 Task: Search one way flight ticket for 3 adults, 3 children in premium economy from Charlottesville: Charlottesville-albemarle Airport to Rock Springs: Southwest Wyoming Regional Airport (rock Springs Sweetwater County Airport) on 8-5-2023. Choice of flights is Singapure airlines. Price is upto 79000. Outbound departure time preference is 8:45.
Action: Mouse moved to (304, 270)
Screenshot: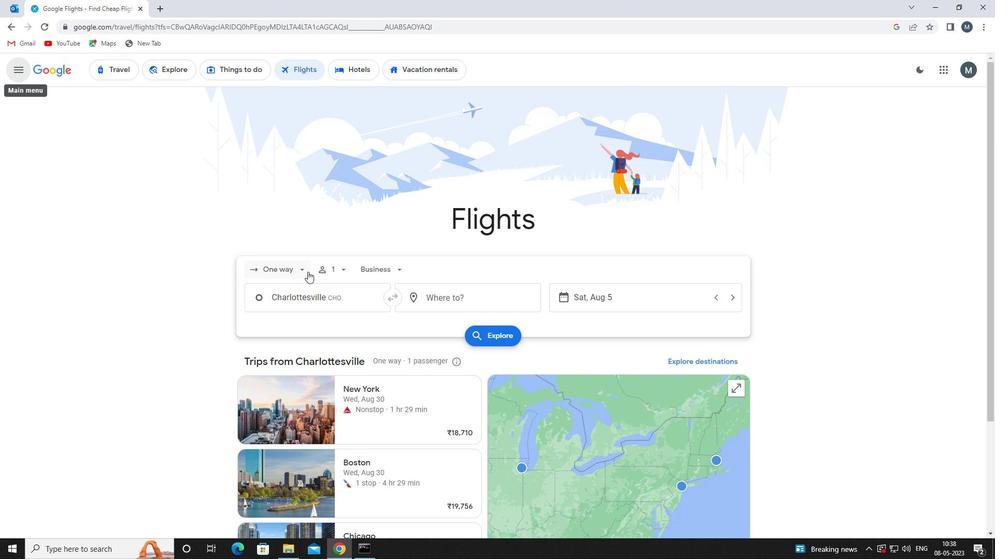 
Action: Mouse pressed left at (304, 270)
Screenshot: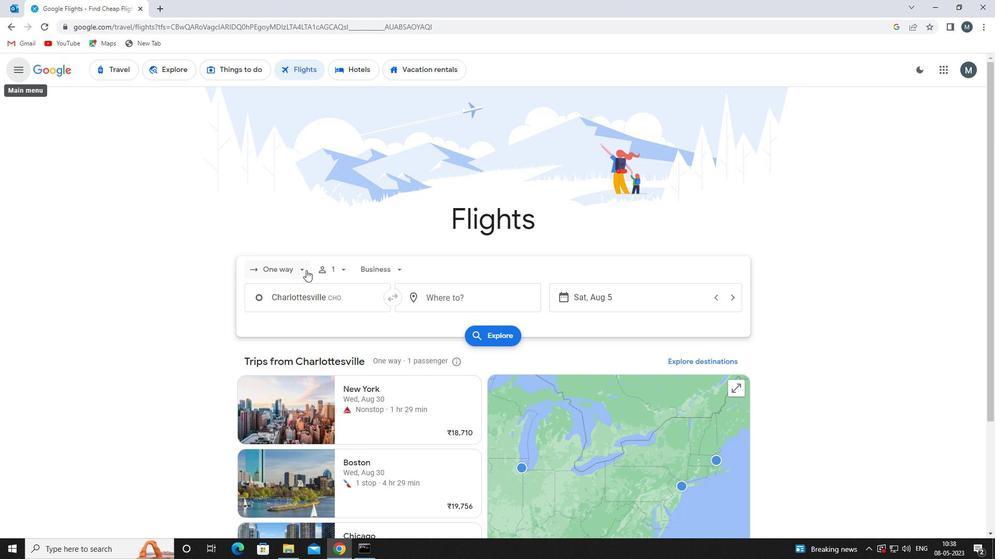 
Action: Mouse moved to (304, 311)
Screenshot: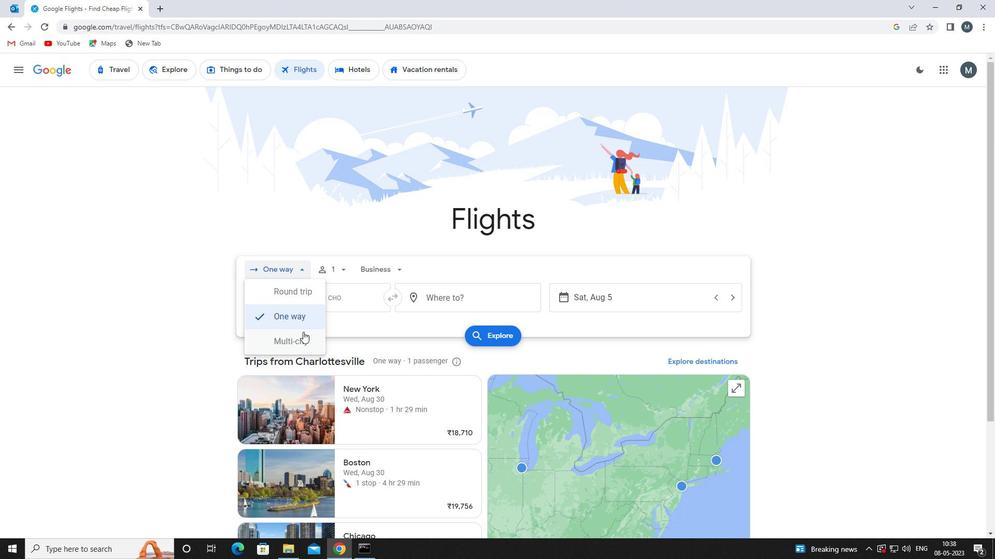 
Action: Mouse pressed left at (304, 311)
Screenshot: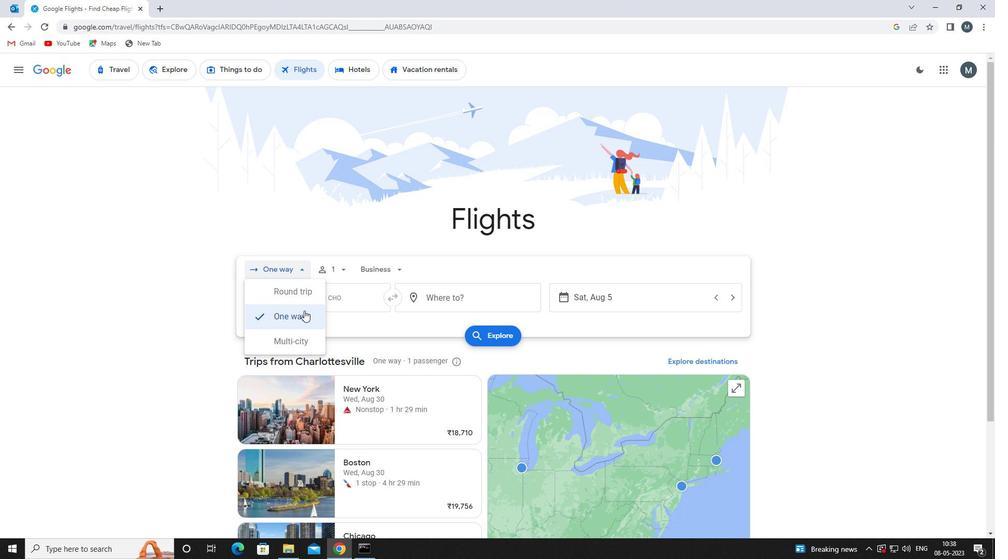 
Action: Mouse moved to (340, 264)
Screenshot: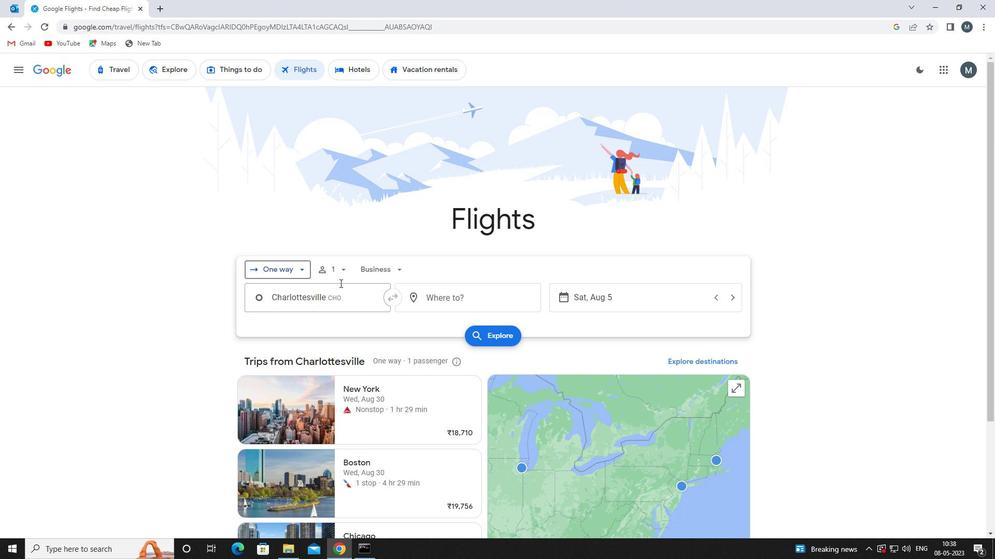 
Action: Mouse pressed left at (340, 264)
Screenshot: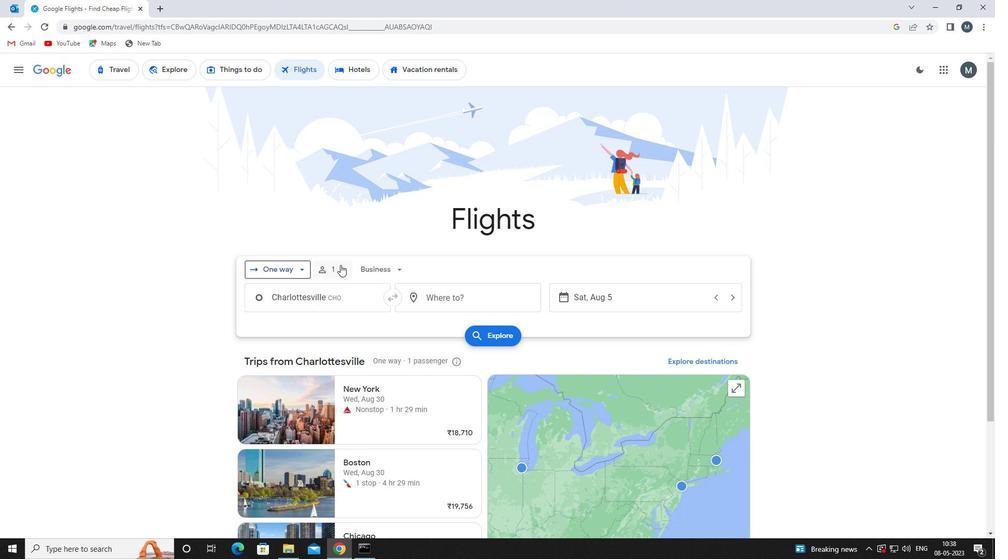 
Action: Mouse moved to (427, 302)
Screenshot: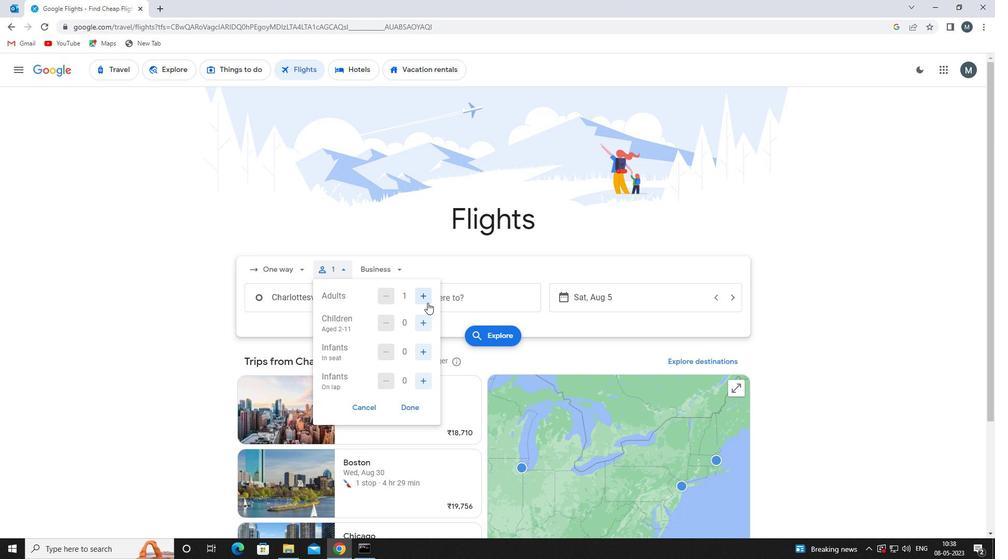 
Action: Mouse pressed left at (427, 302)
Screenshot: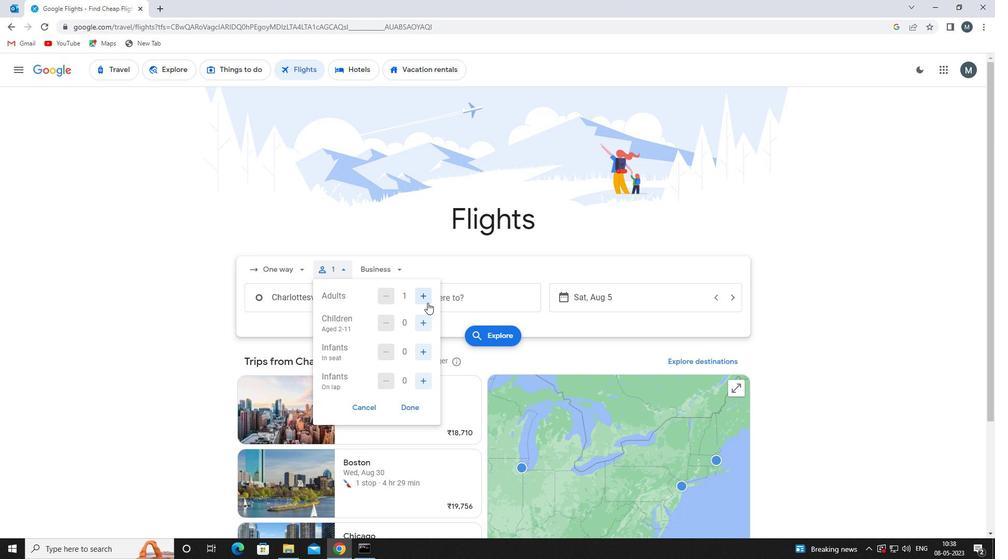
Action: Mouse pressed left at (427, 302)
Screenshot: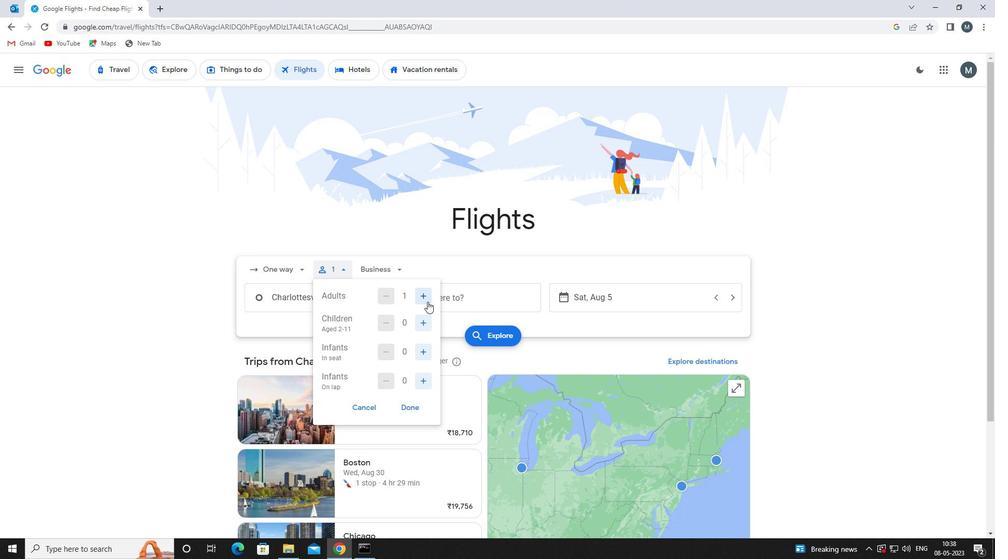 
Action: Mouse moved to (430, 324)
Screenshot: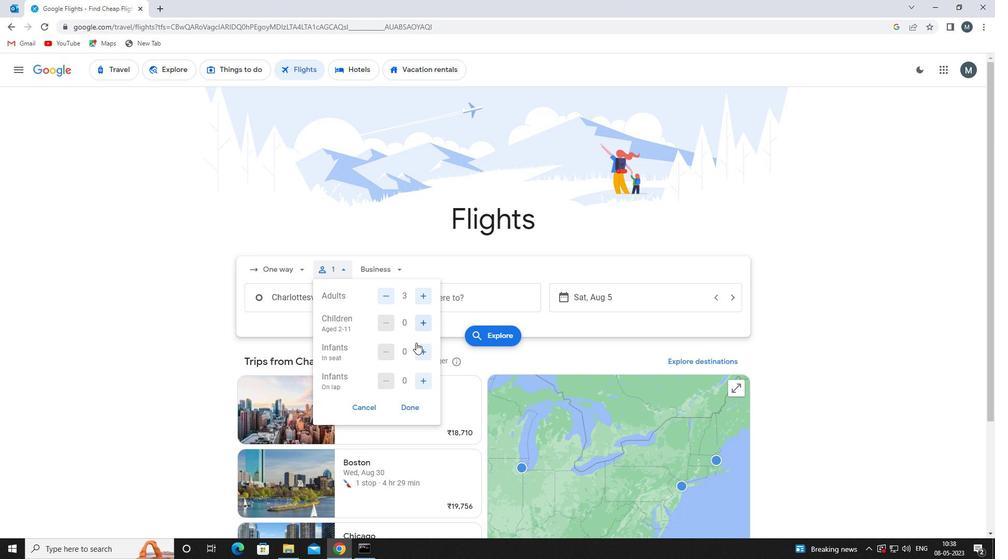 
Action: Mouse pressed left at (430, 324)
Screenshot: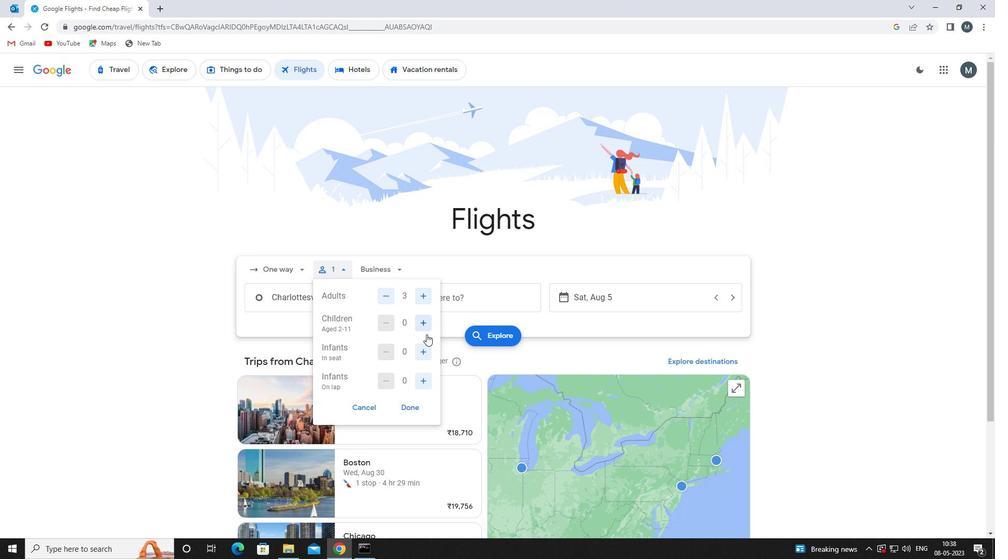 
Action: Mouse moved to (430, 324)
Screenshot: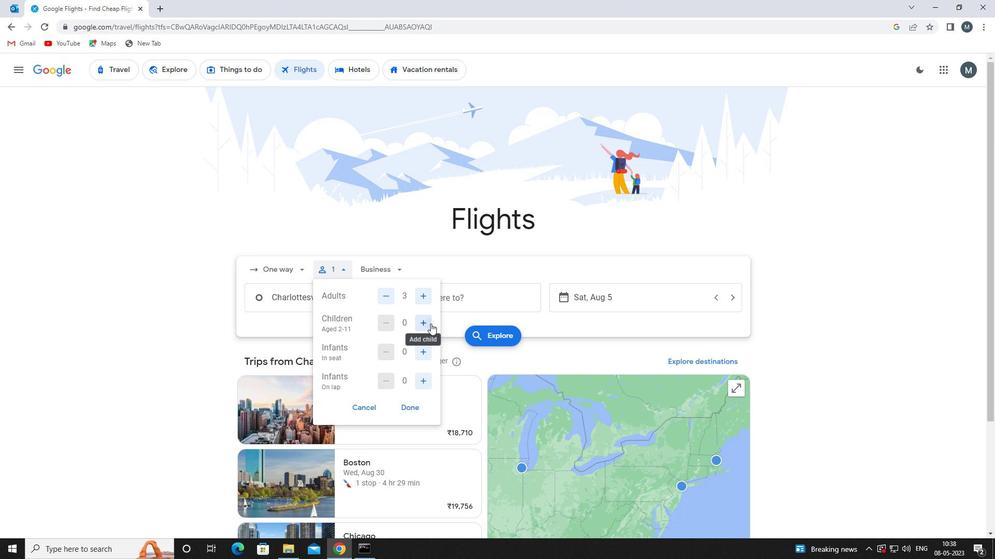 
Action: Mouse pressed left at (430, 324)
Screenshot: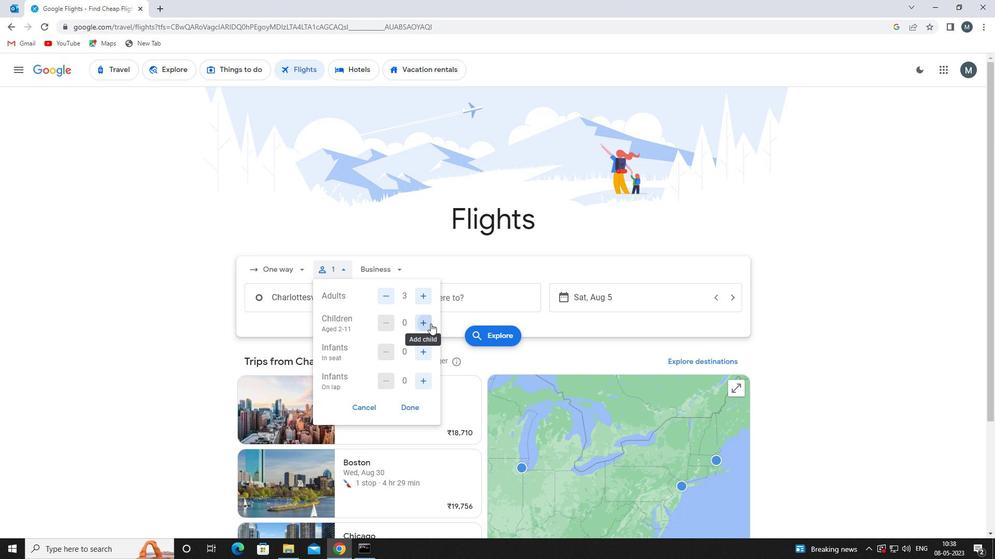 
Action: Mouse moved to (430, 323)
Screenshot: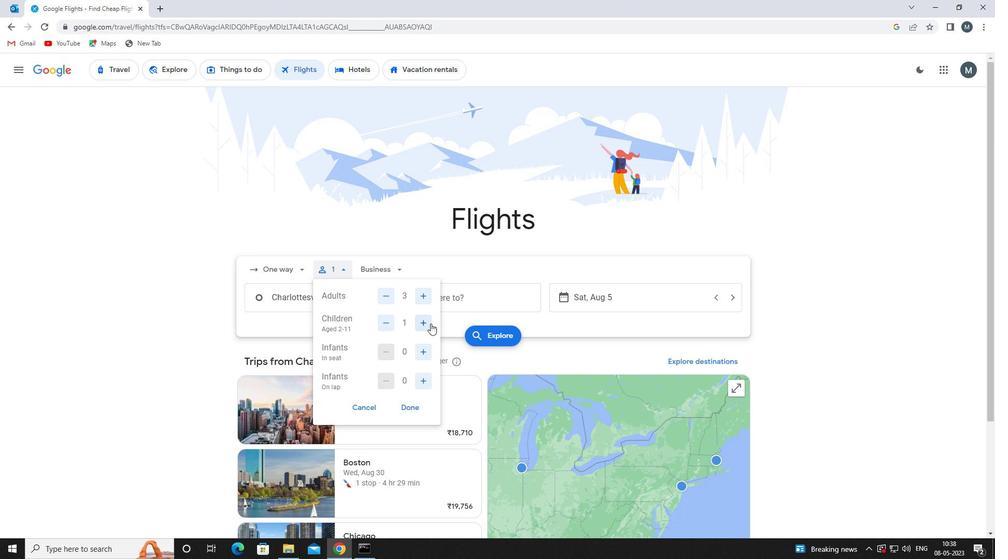 
Action: Mouse pressed left at (430, 323)
Screenshot: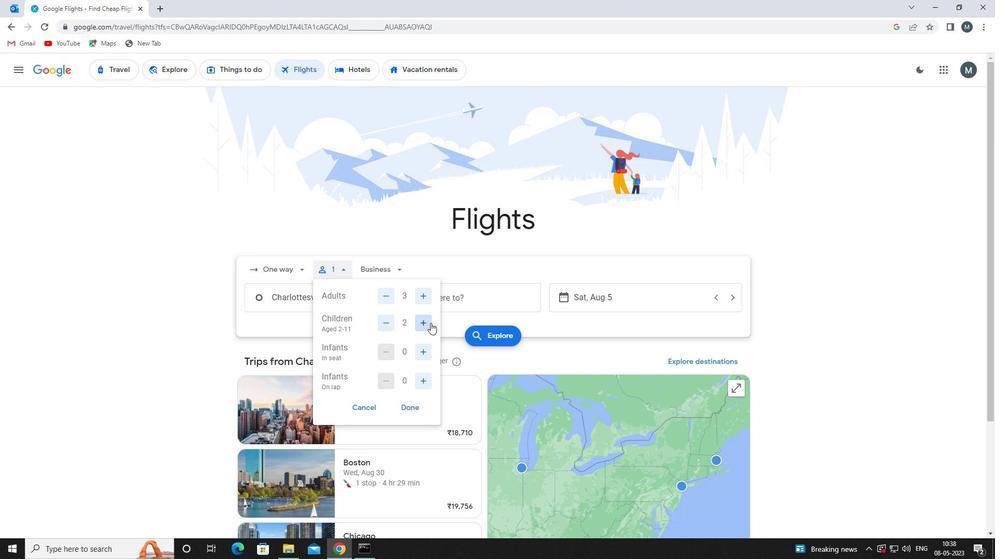 
Action: Mouse moved to (414, 408)
Screenshot: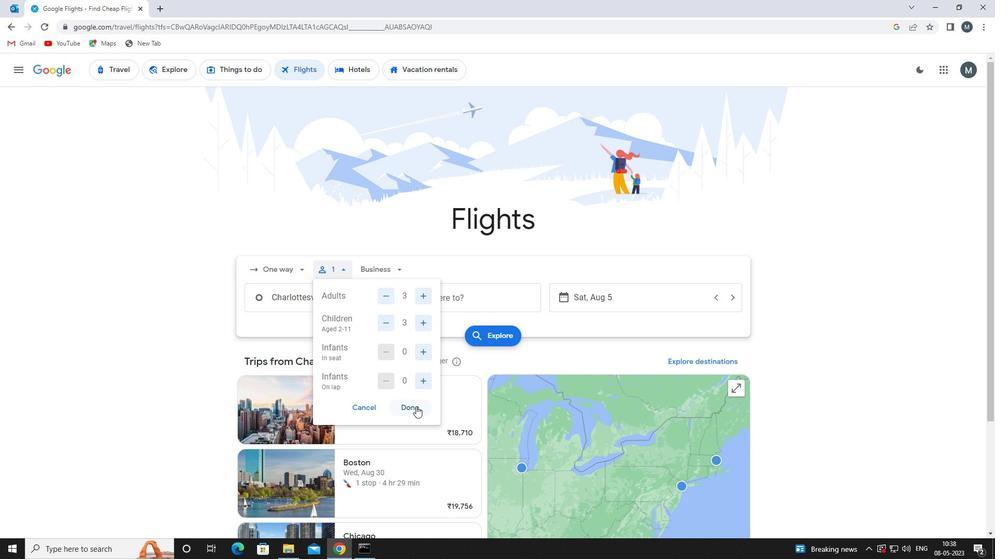 
Action: Mouse pressed left at (414, 408)
Screenshot: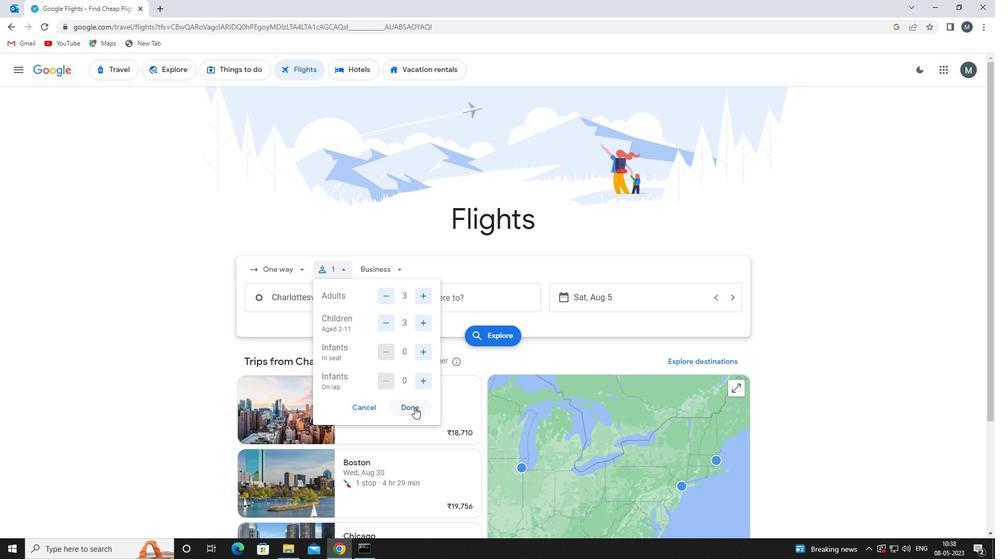 
Action: Mouse moved to (387, 270)
Screenshot: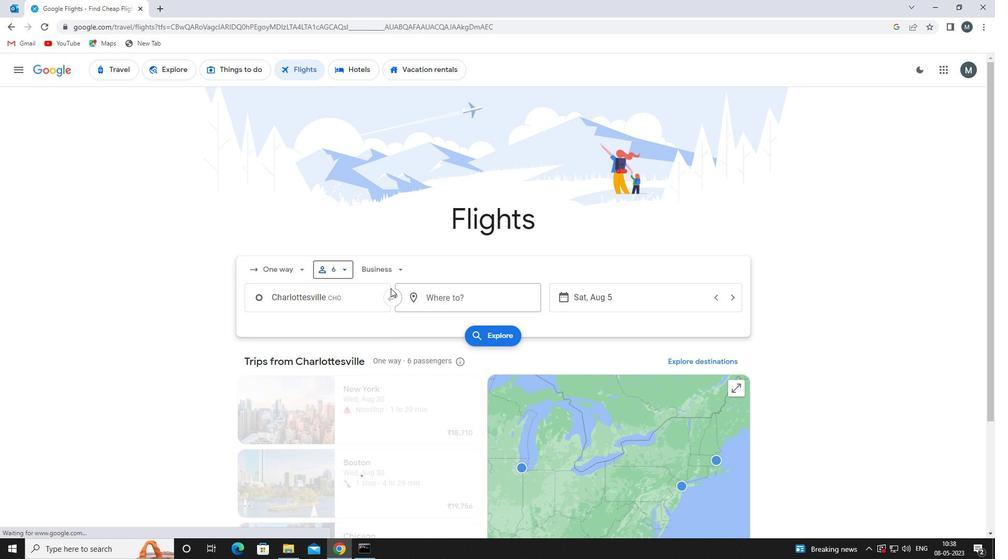 
Action: Mouse pressed left at (387, 270)
Screenshot: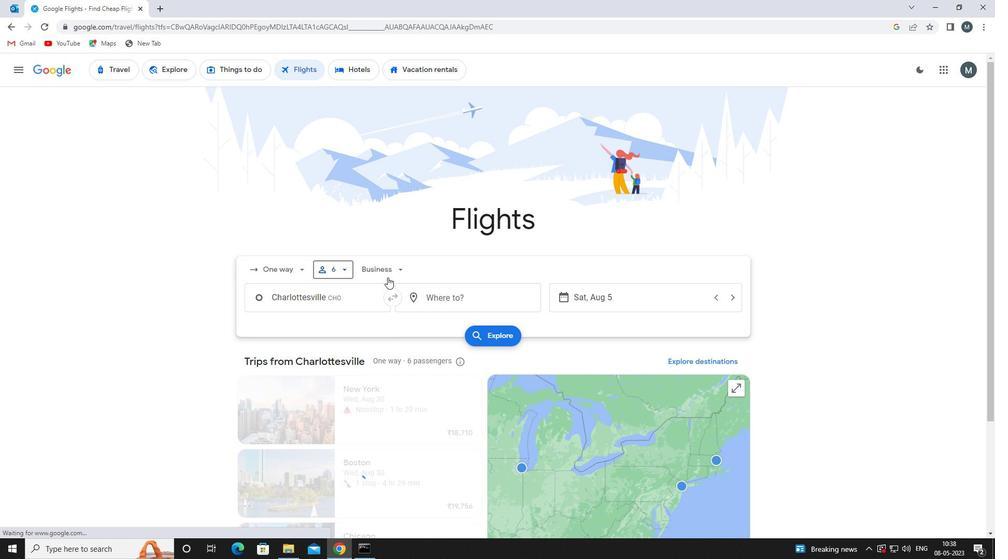 
Action: Mouse moved to (404, 318)
Screenshot: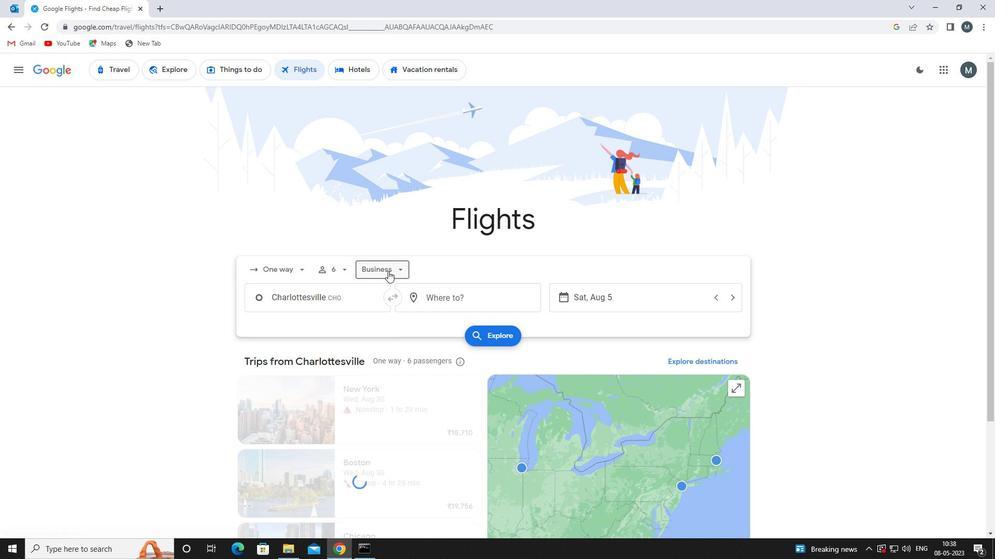 
Action: Mouse pressed left at (404, 318)
Screenshot: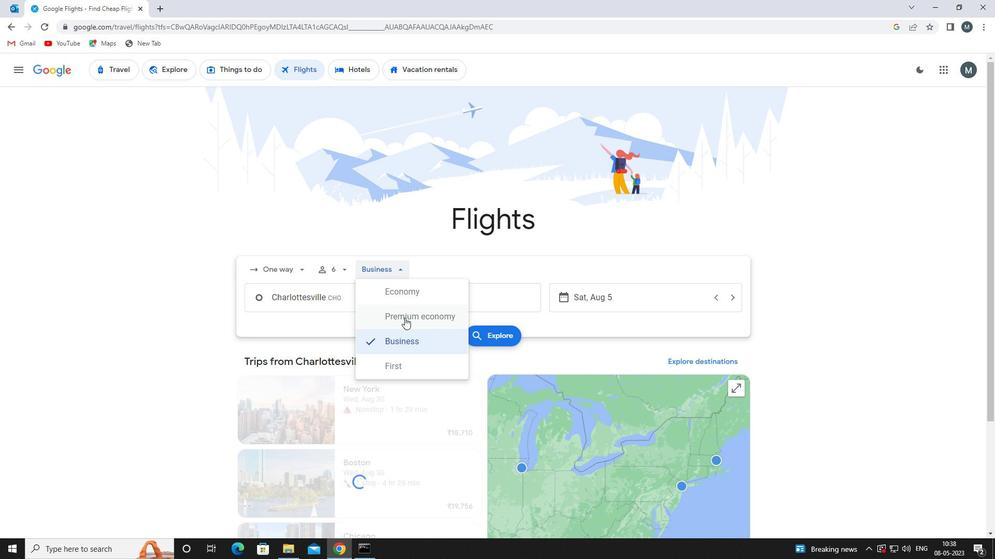 
Action: Mouse moved to (330, 297)
Screenshot: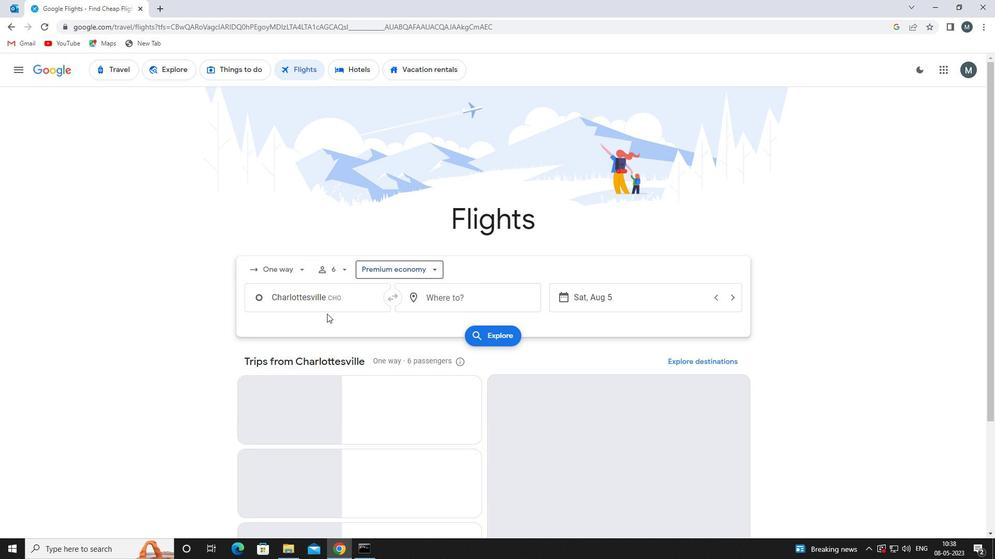 
Action: Mouse pressed left at (330, 297)
Screenshot: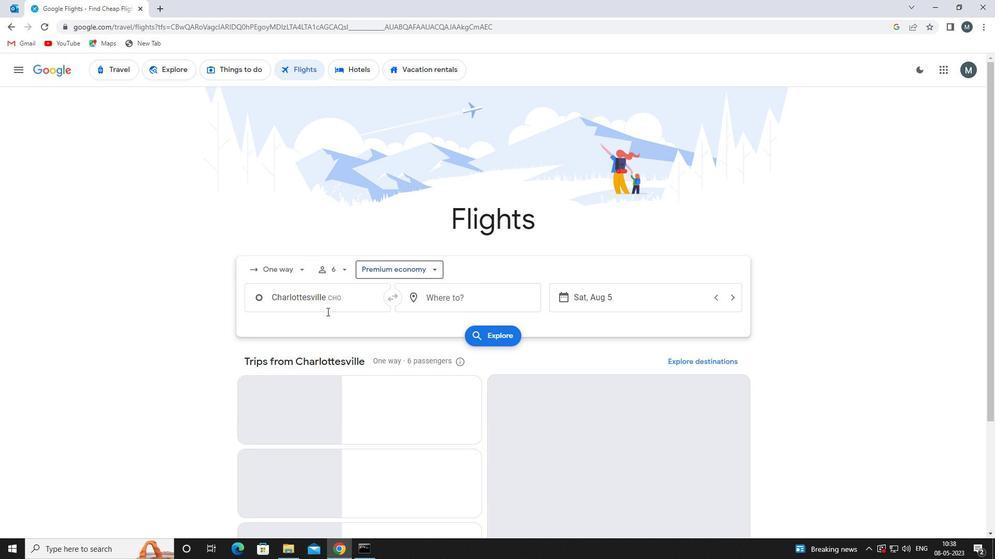 
Action: Mouse moved to (371, 360)
Screenshot: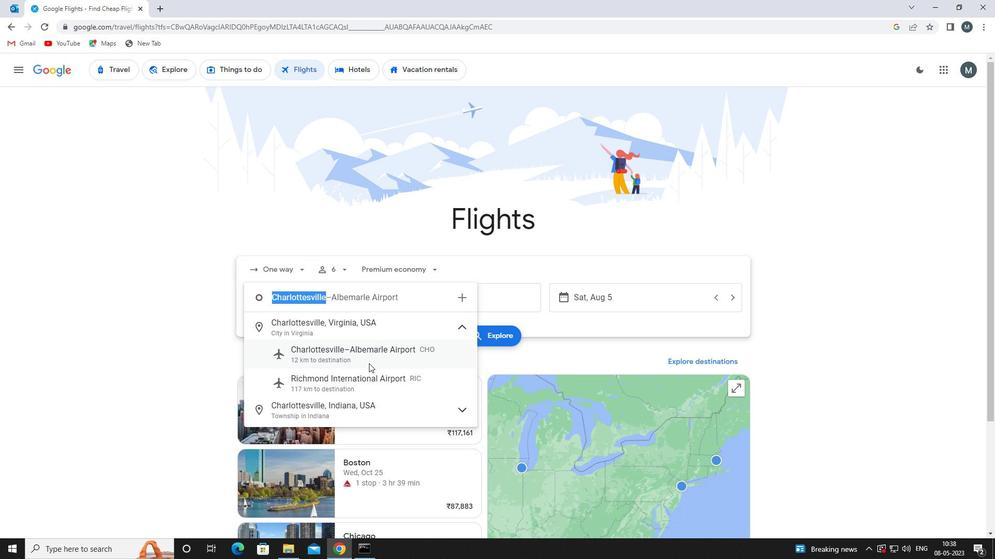 
Action: Mouse pressed left at (371, 360)
Screenshot: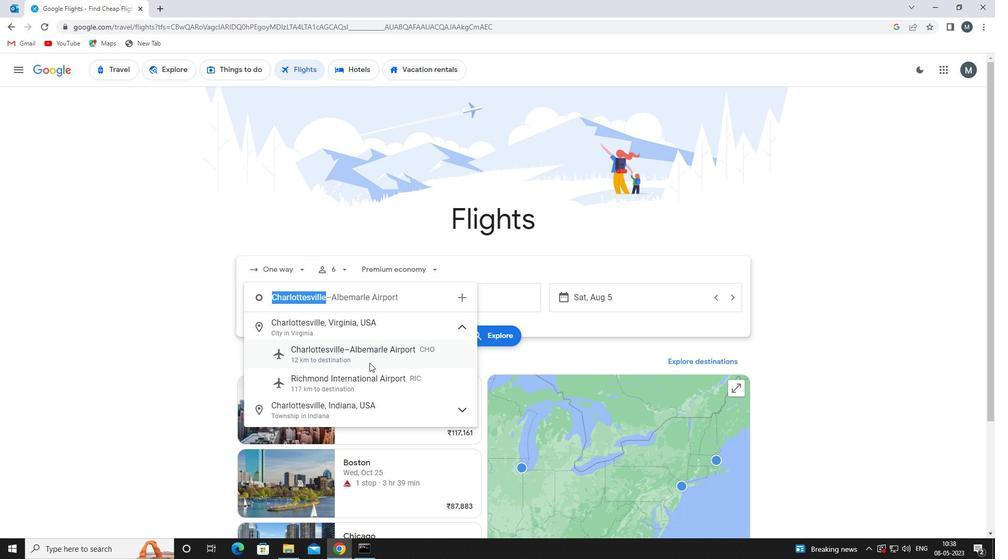 
Action: Mouse moved to (447, 297)
Screenshot: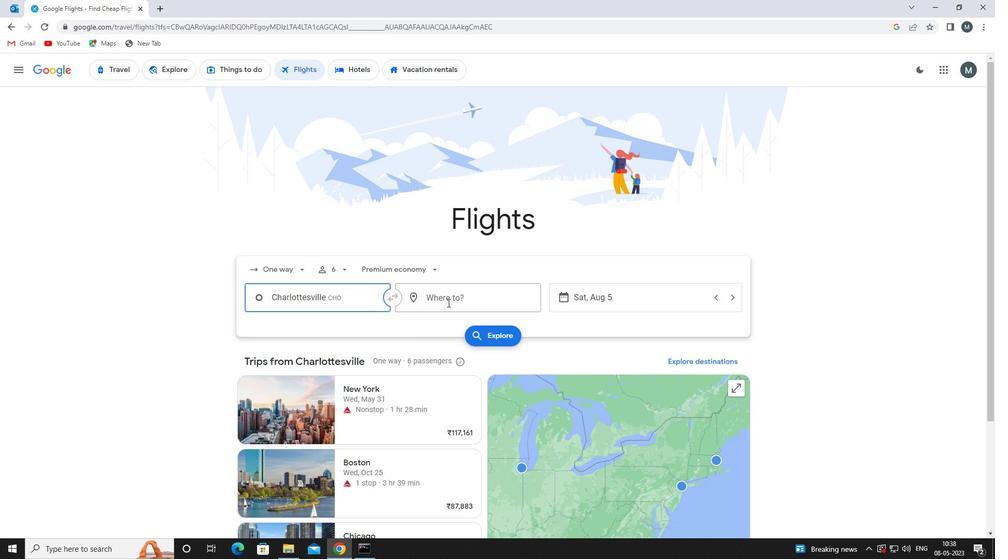 
Action: Mouse pressed left at (447, 297)
Screenshot: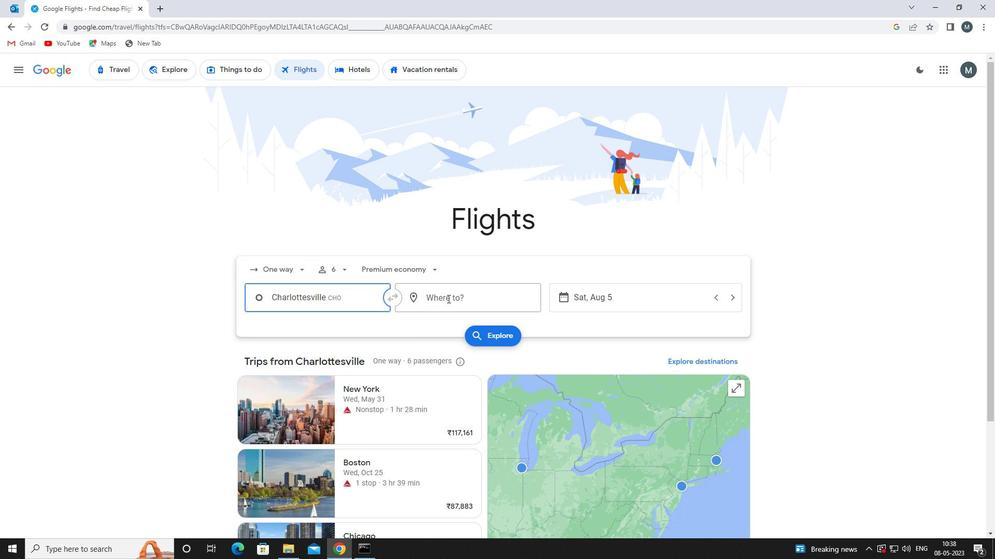 
Action: Mouse moved to (446, 297)
Screenshot: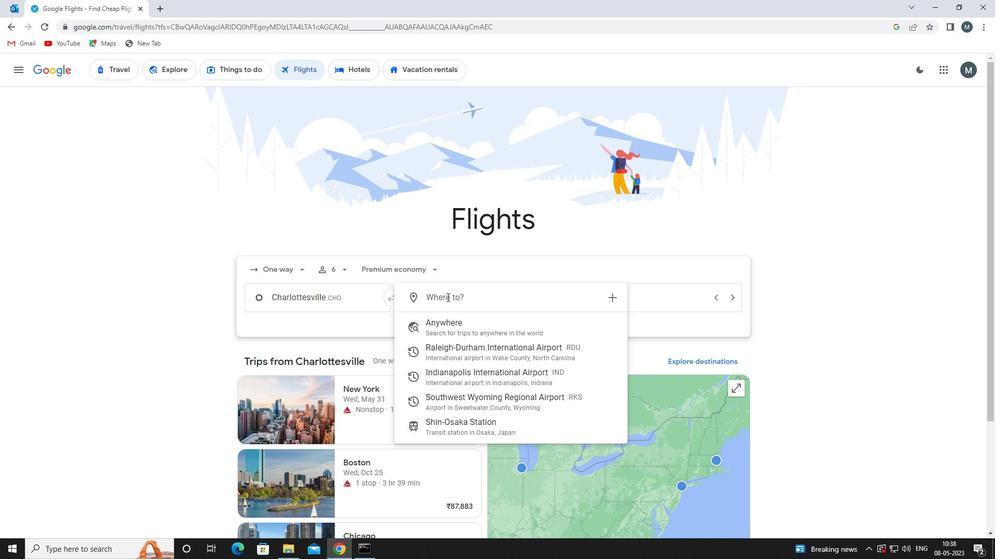 
Action: Key pressed rk
Screenshot: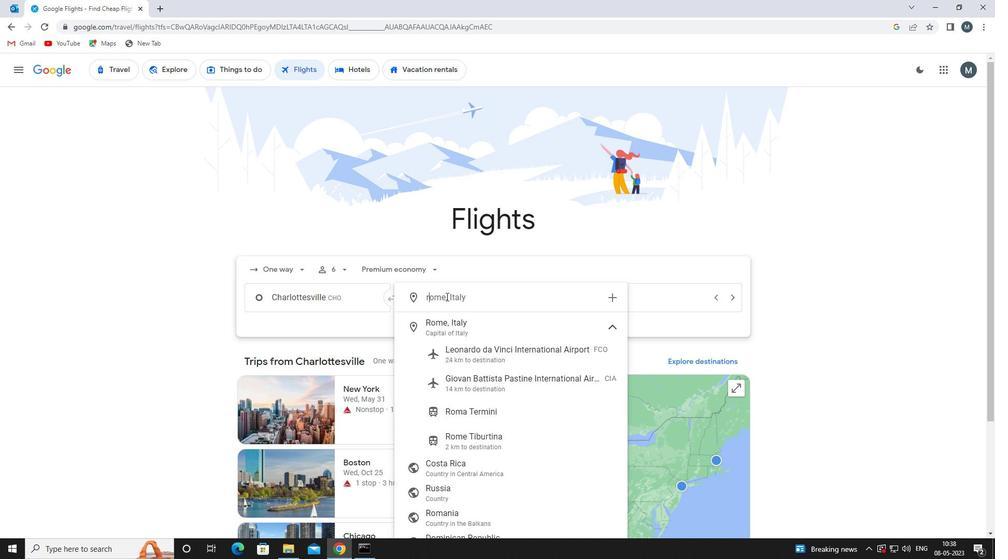 
Action: Mouse moved to (445, 297)
Screenshot: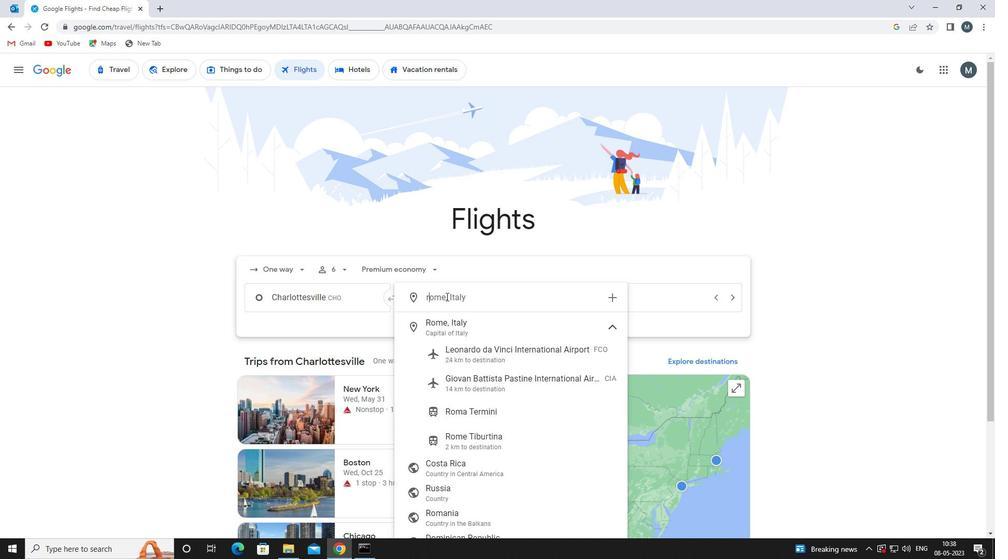 
Action: Key pressed s
Screenshot: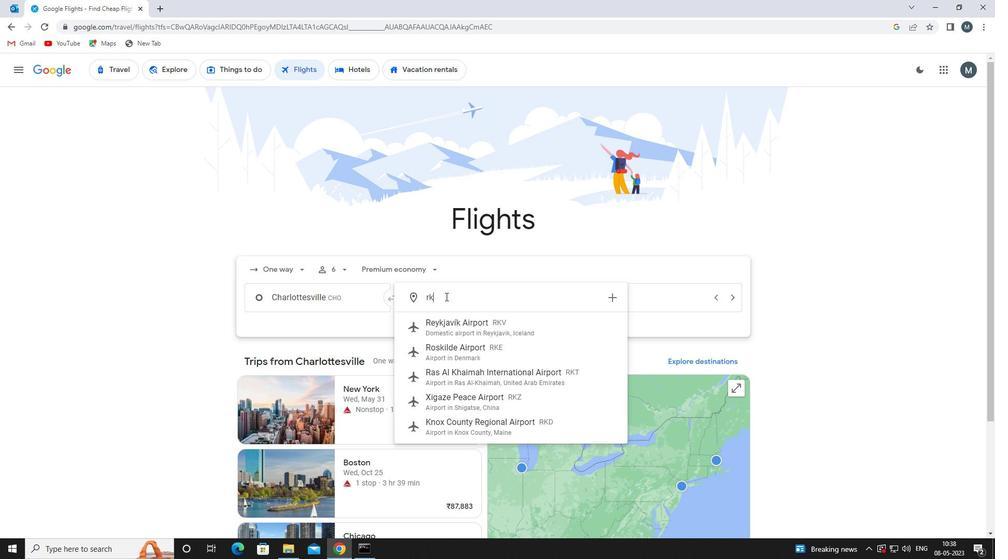 
Action: Mouse moved to (497, 330)
Screenshot: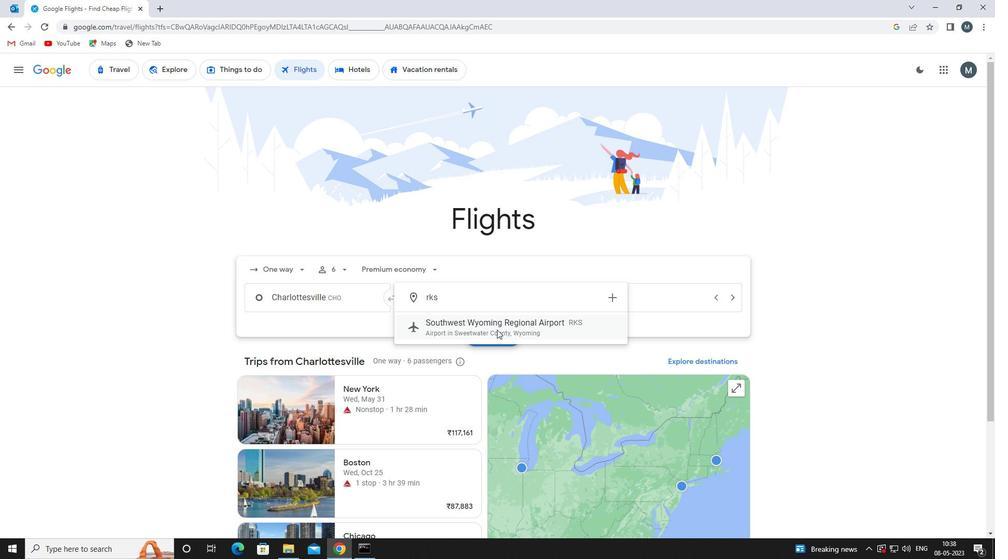 
Action: Mouse pressed left at (497, 330)
Screenshot: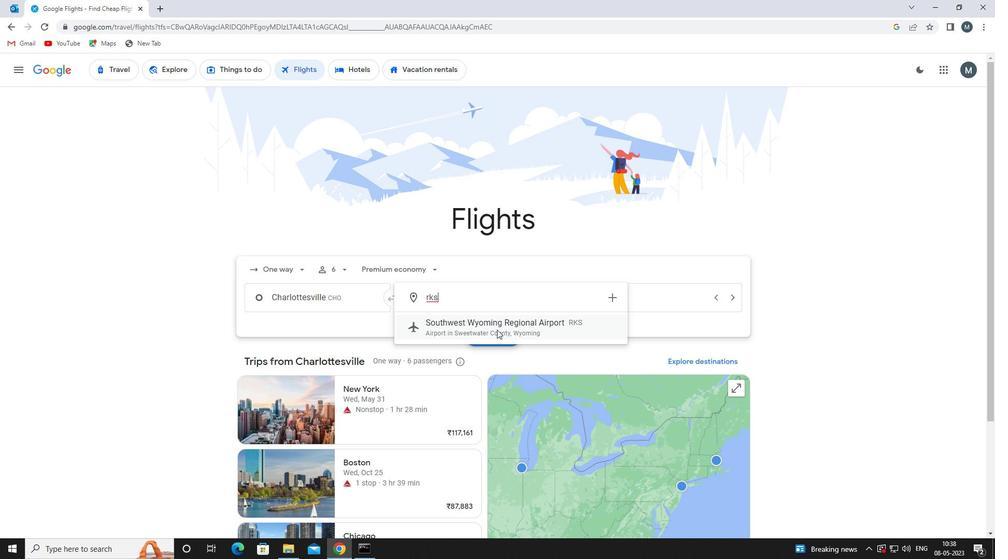 
Action: Mouse moved to (599, 291)
Screenshot: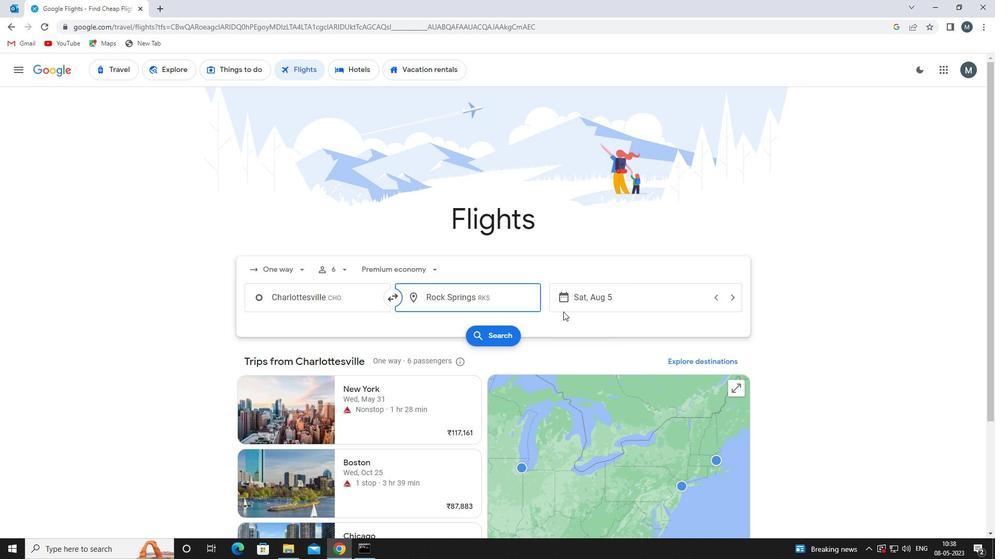 
Action: Mouse pressed left at (599, 291)
Screenshot: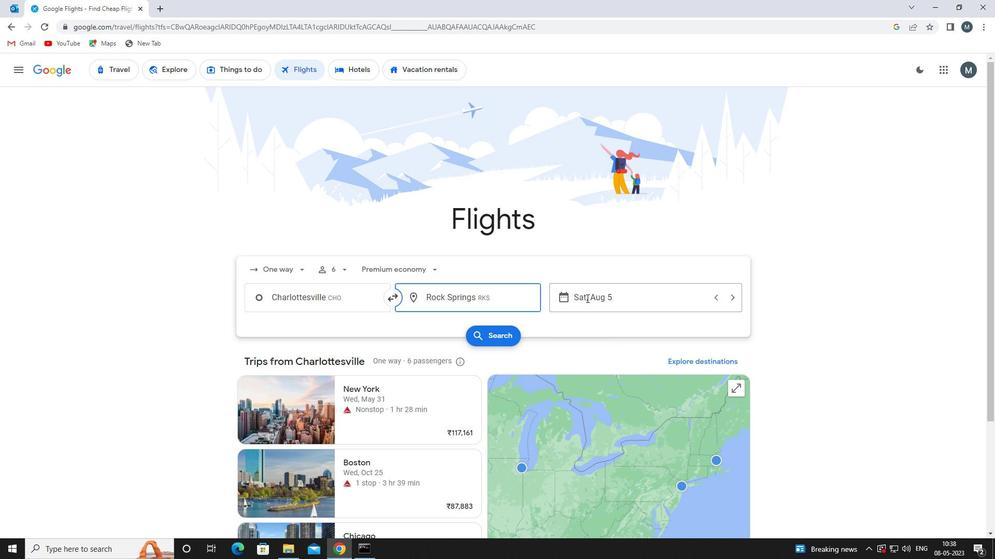 
Action: Mouse moved to (519, 352)
Screenshot: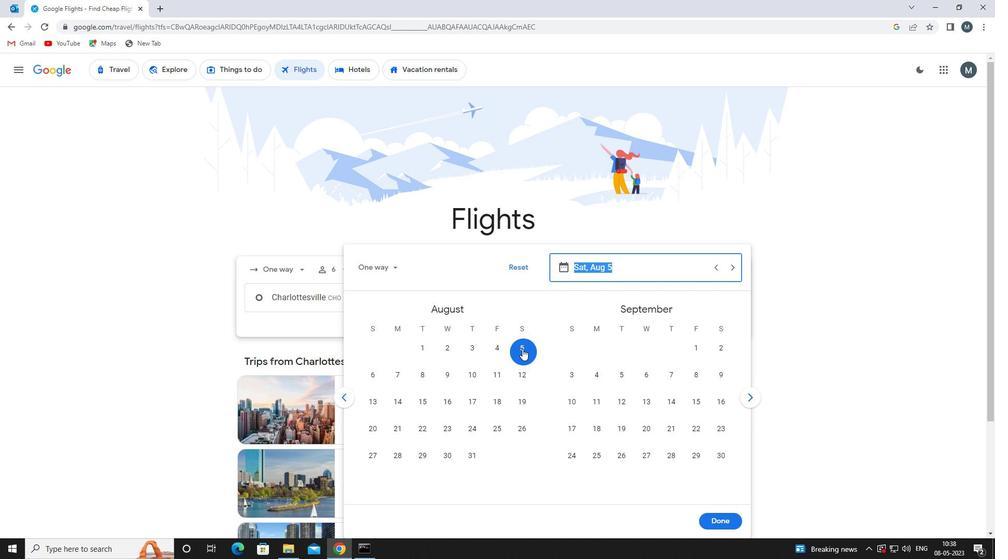 
Action: Mouse pressed left at (519, 352)
Screenshot: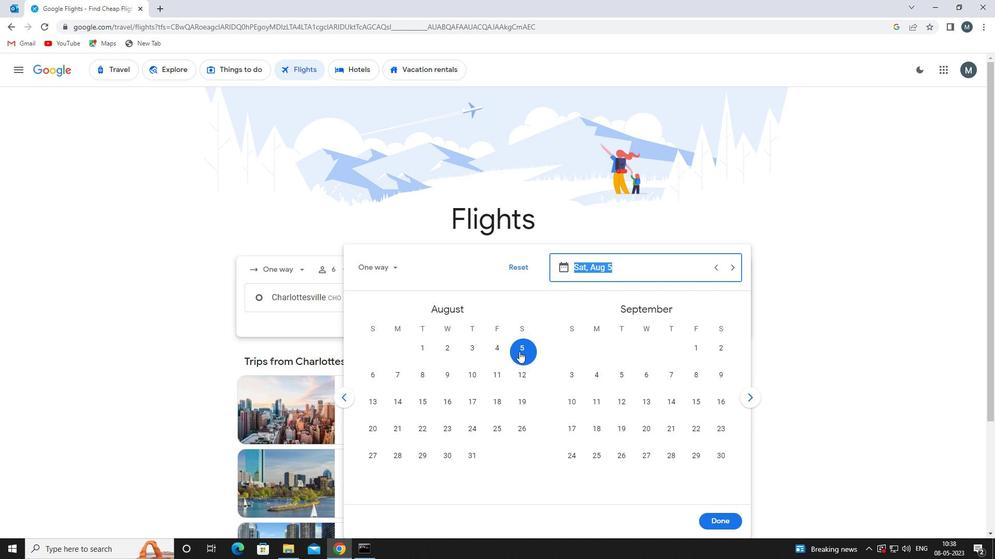 
Action: Mouse moved to (717, 521)
Screenshot: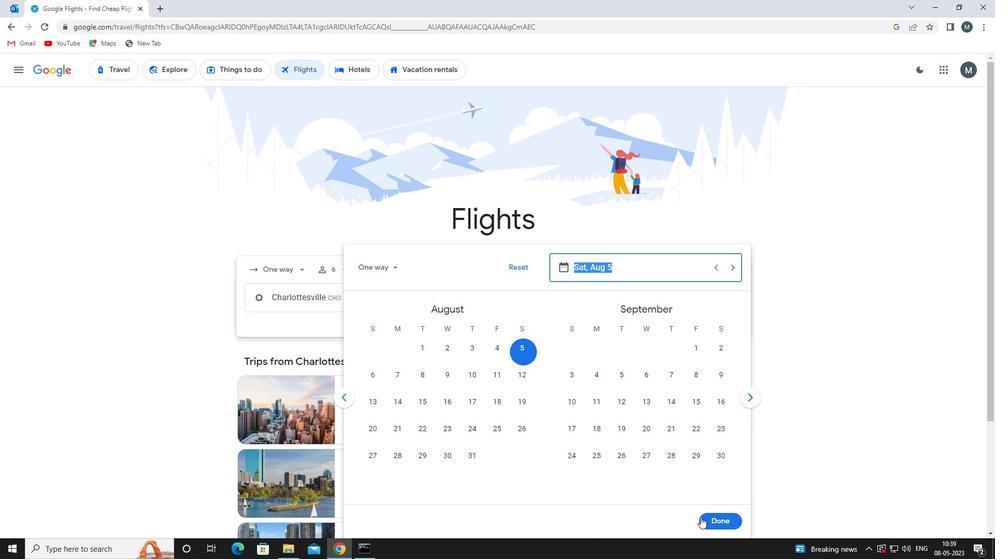
Action: Mouse pressed left at (717, 521)
Screenshot: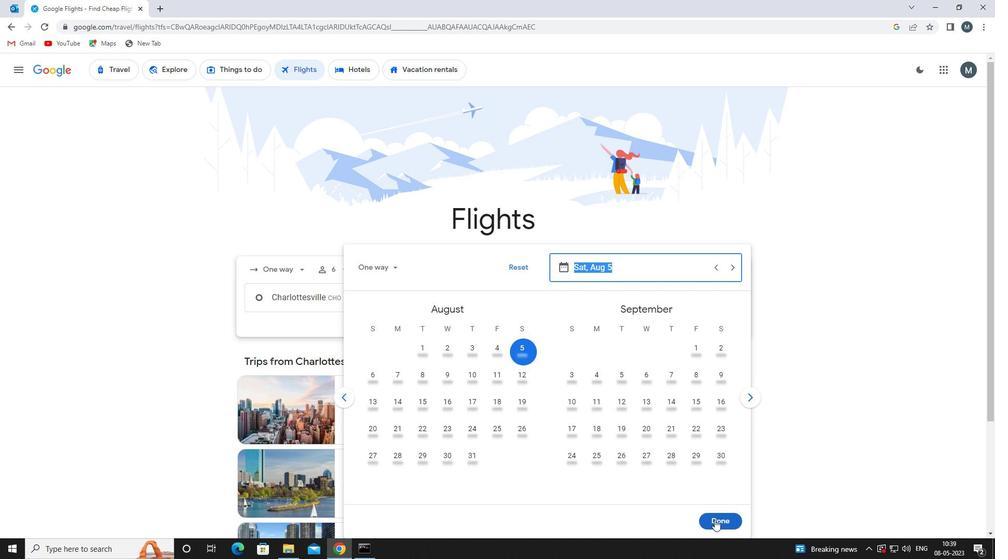 
Action: Mouse moved to (486, 338)
Screenshot: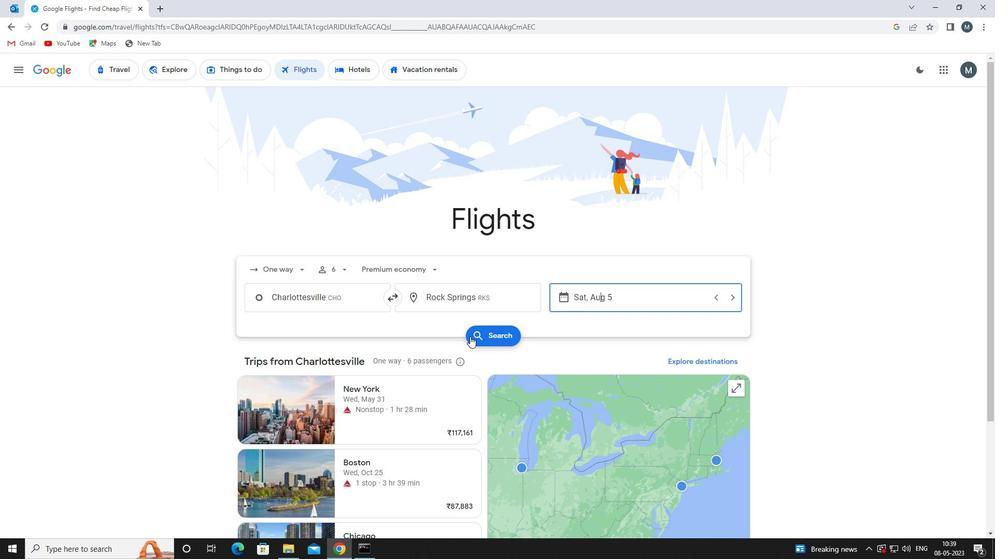 
Action: Mouse pressed left at (486, 338)
Screenshot: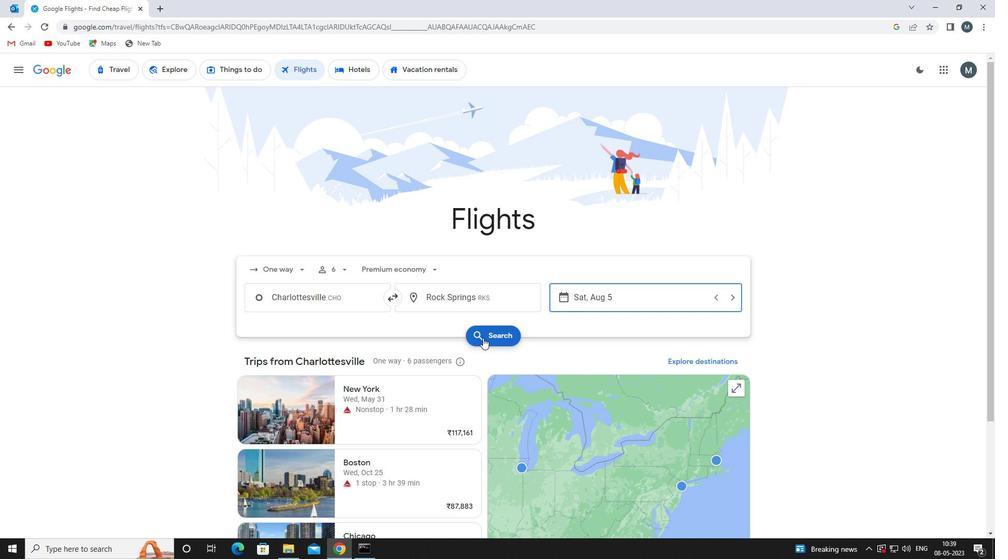 
Action: Mouse moved to (261, 156)
Screenshot: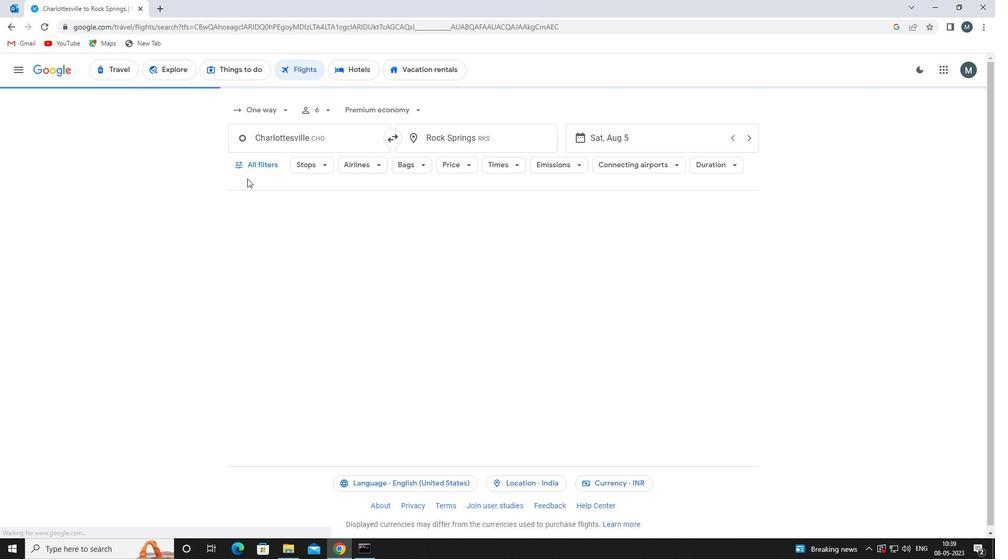 
Action: Mouse pressed left at (261, 156)
Screenshot: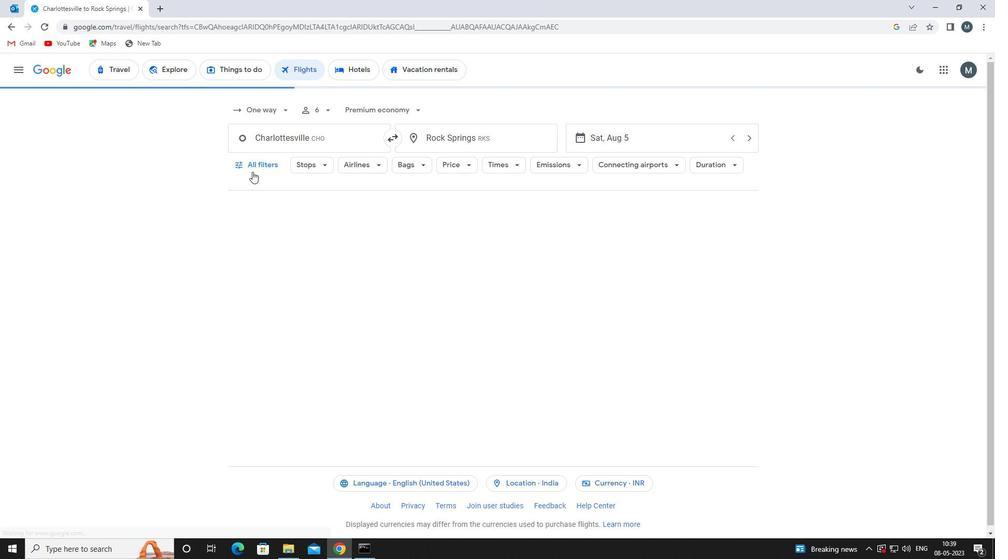 
Action: Mouse moved to (266, 274)
Screenshot: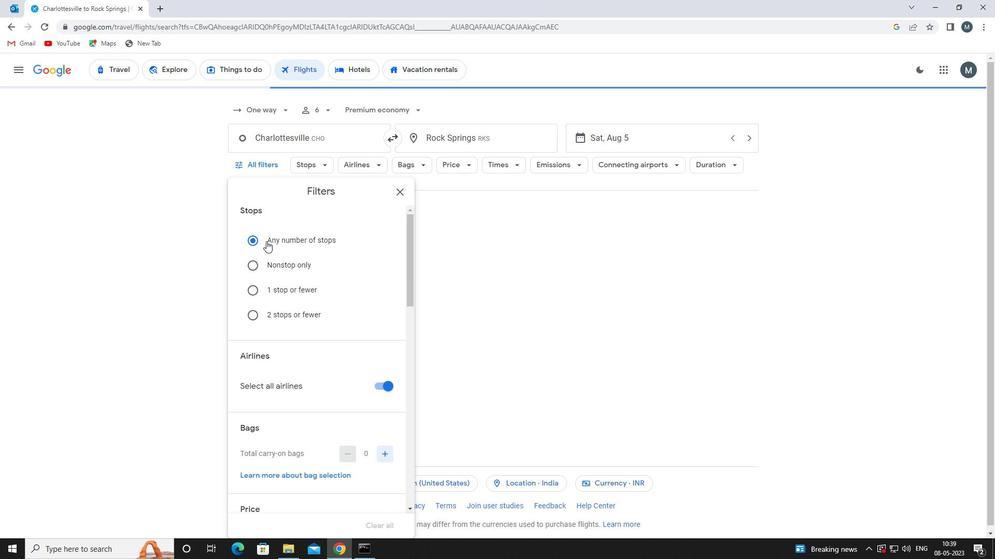 
Action: Mouse scrolled (266, 274) with delta (0, 0)
Screenshot: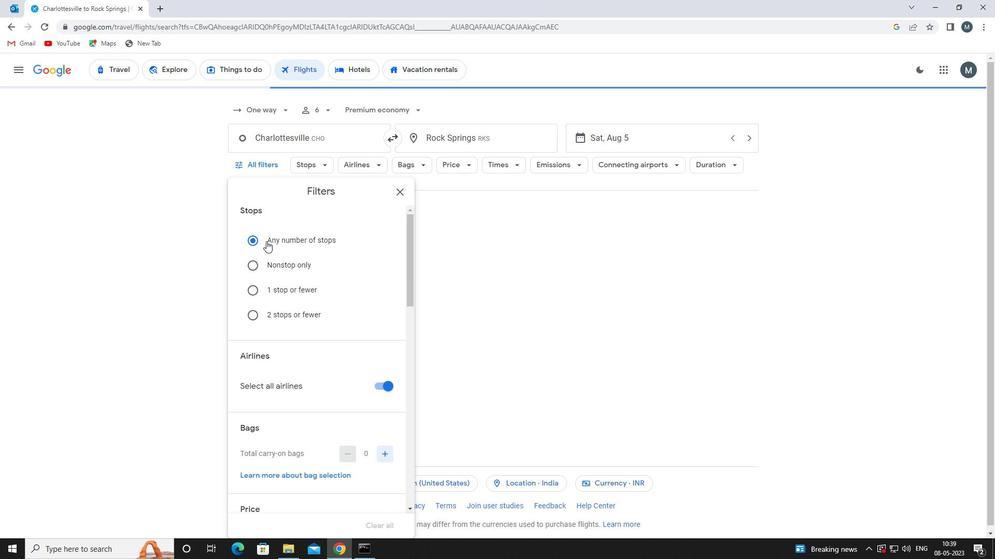 
Action: Mouse moved to (265, 283)
Screenshot: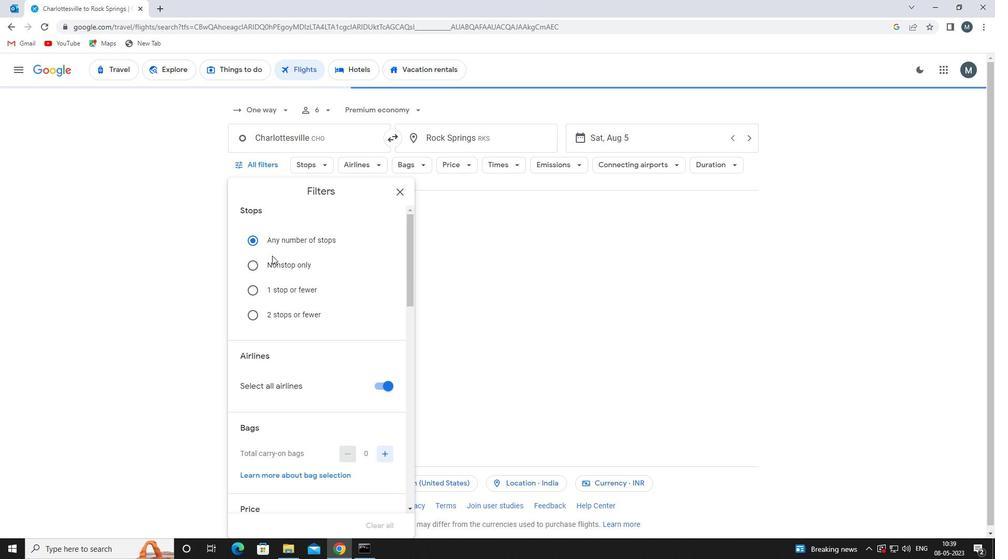 
Action: Mouse scrolled (265, 282) with delta (0, 0)
Screenshot: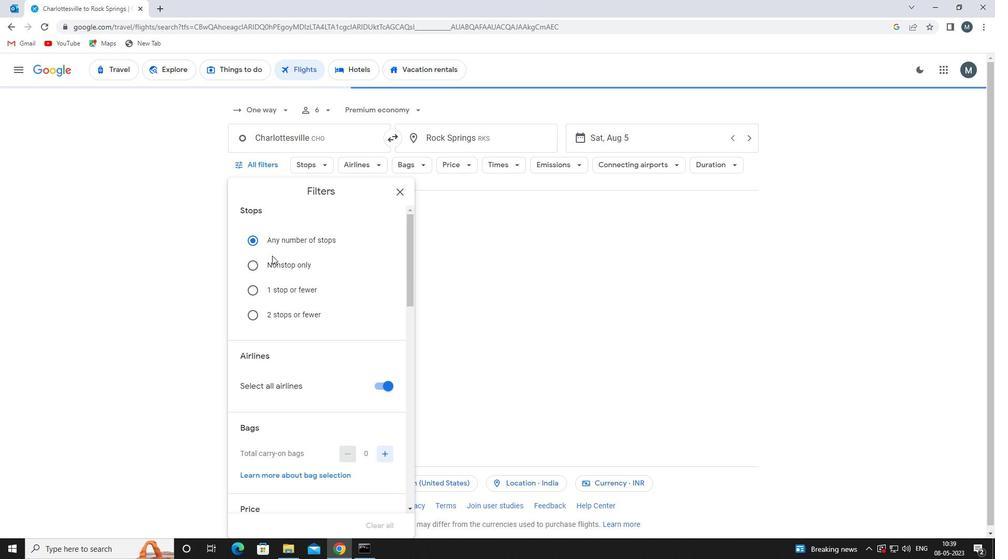 
Action: Mouse moved to (384, 281)
Screenshot: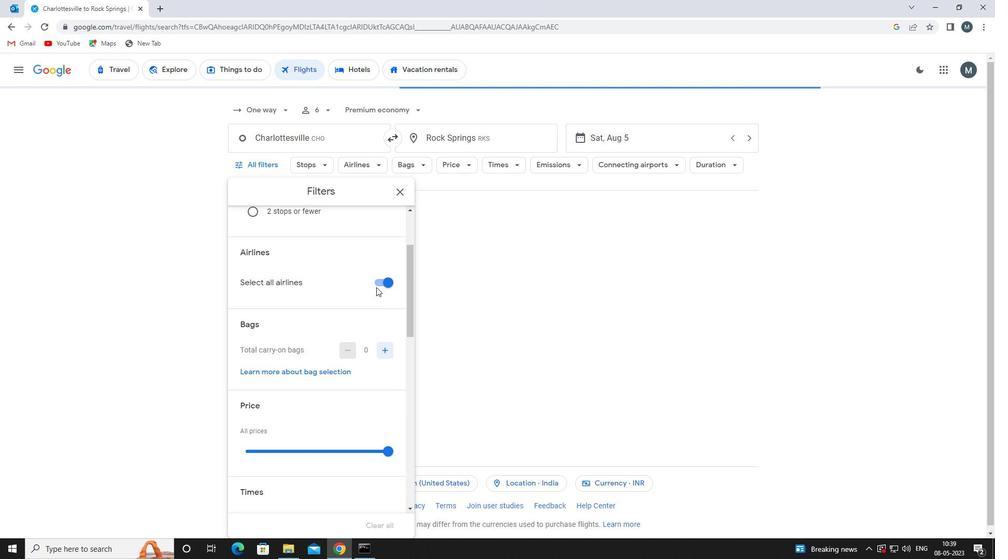 
Action: Mouse pressed left at (384, 281)
Screenshot: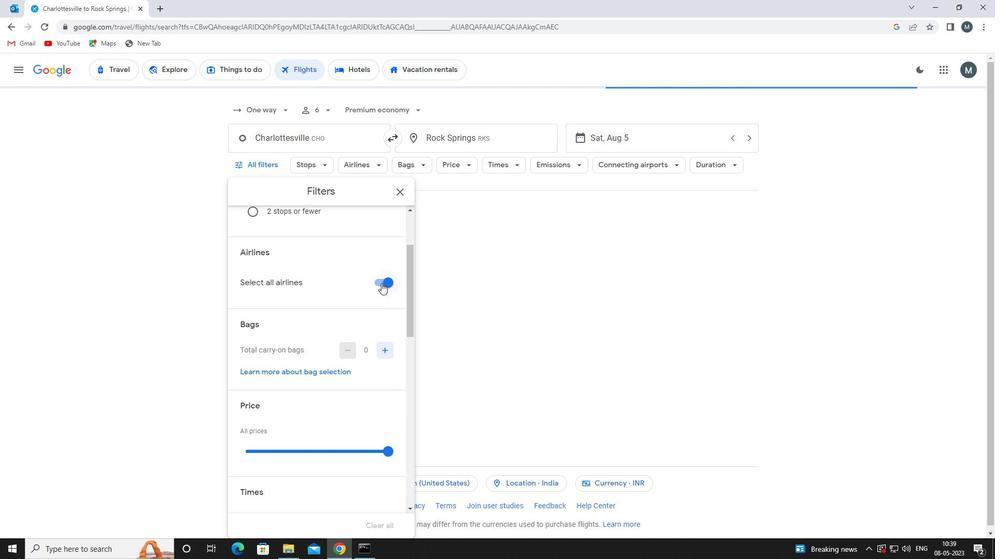 
Action: Mouse moved to (383, 281)
Screenshot: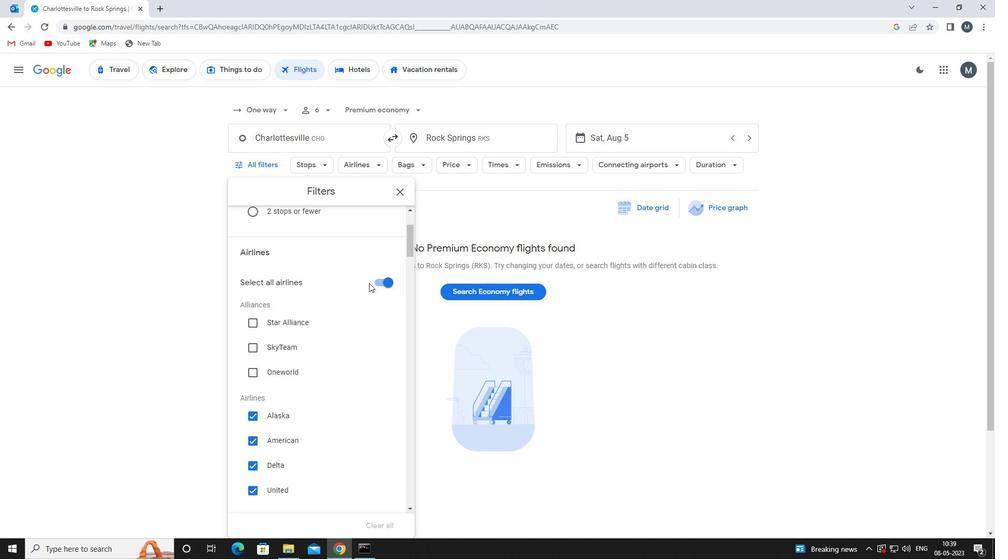 
Action: Mouse pressed left at (383, 281)
Screenshot: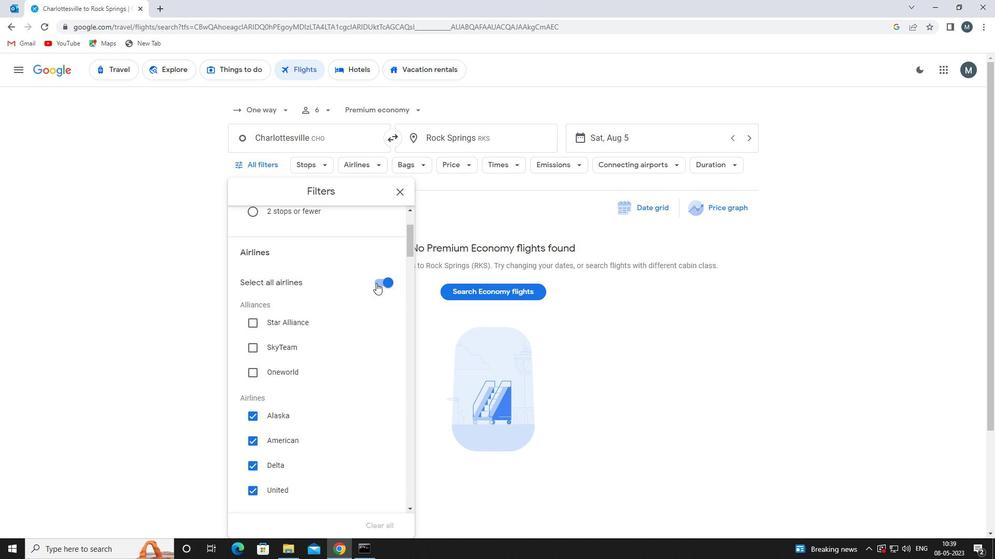 
Action: Mouse moved to (325, 312)
Screenshot: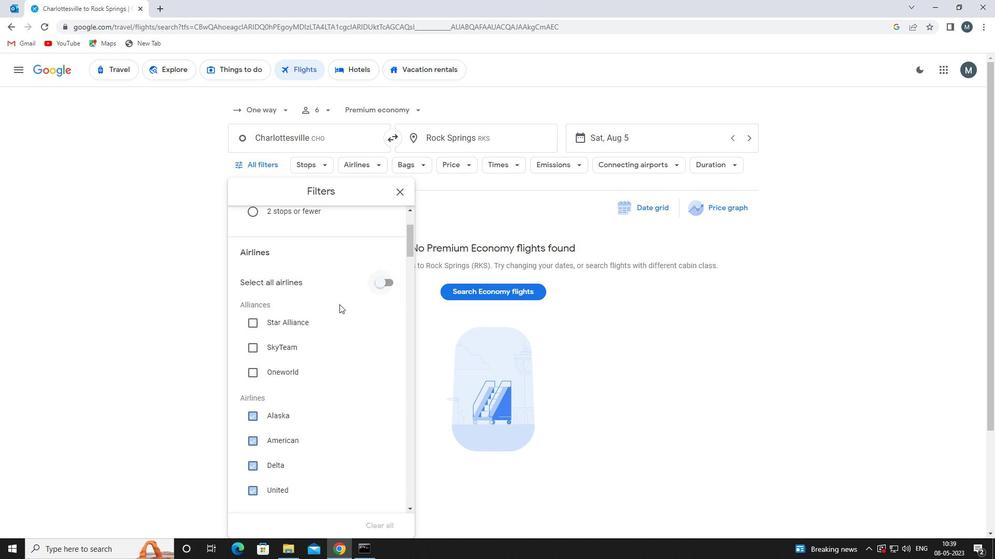 
Action: Mouse scrolled (325, 312) with delta (0, 0)
Screenshot: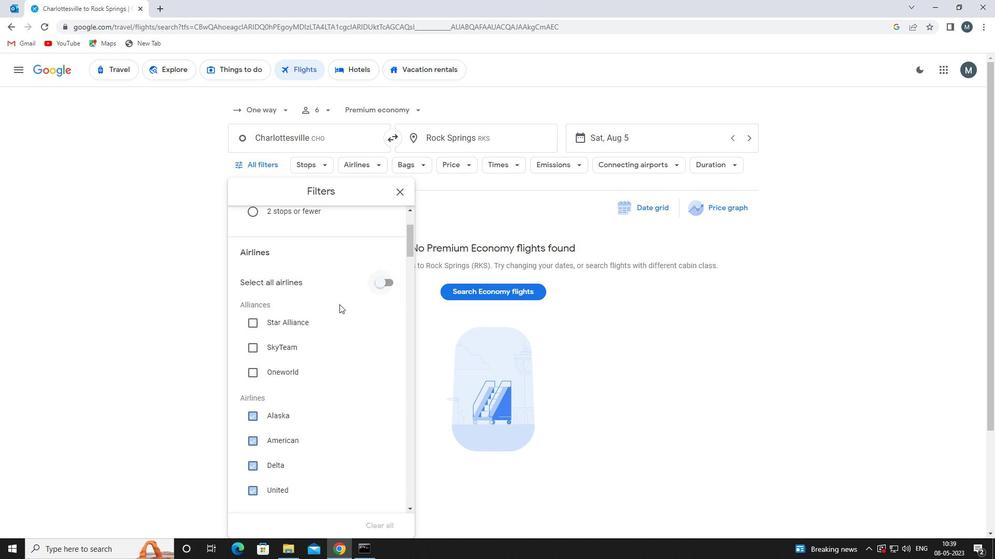 
Action: Mouse moved to (324, 315)
Screenshot: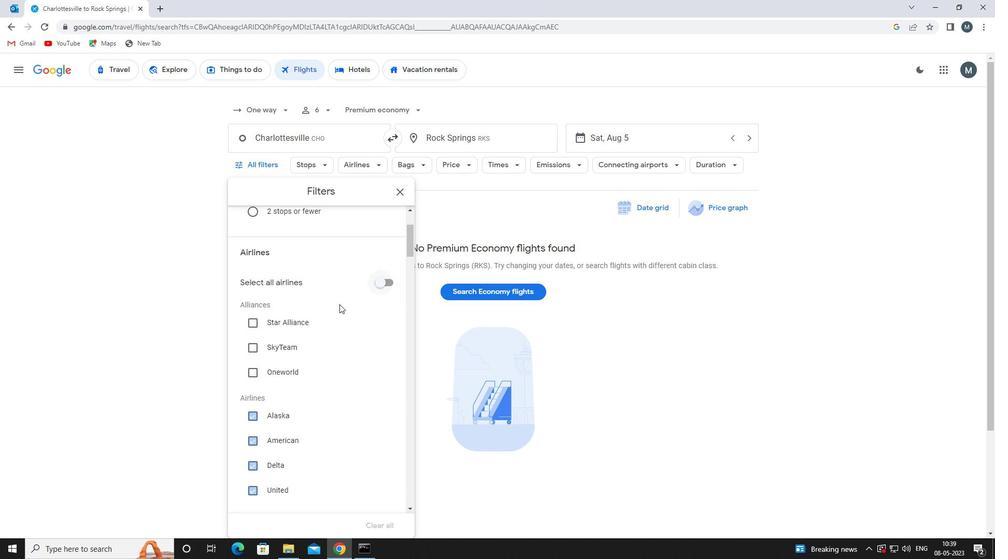 
Action: Mouse scrolled (324, 314) with delta (0, 0)
Screenshot: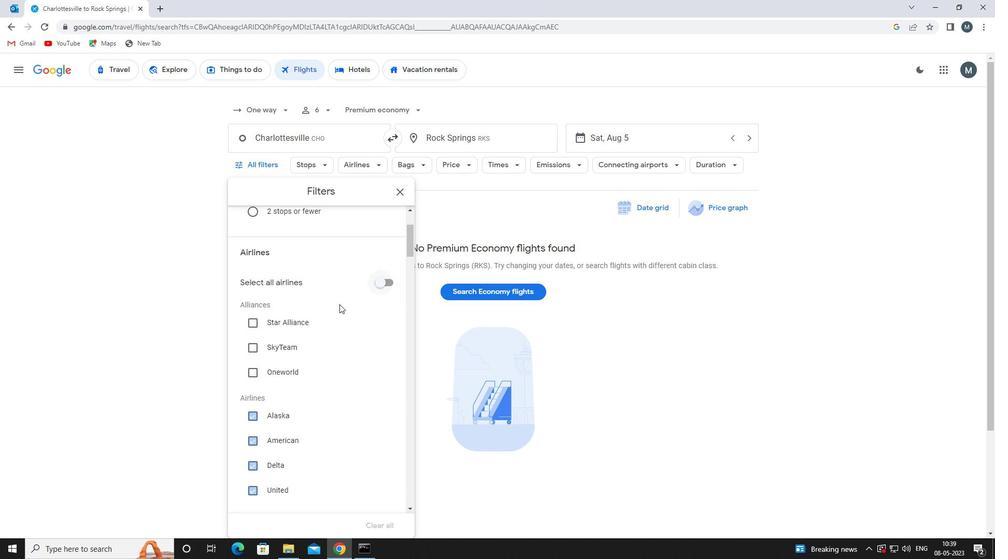 
Action: Mouse moved to (324, 317)
Screenshot: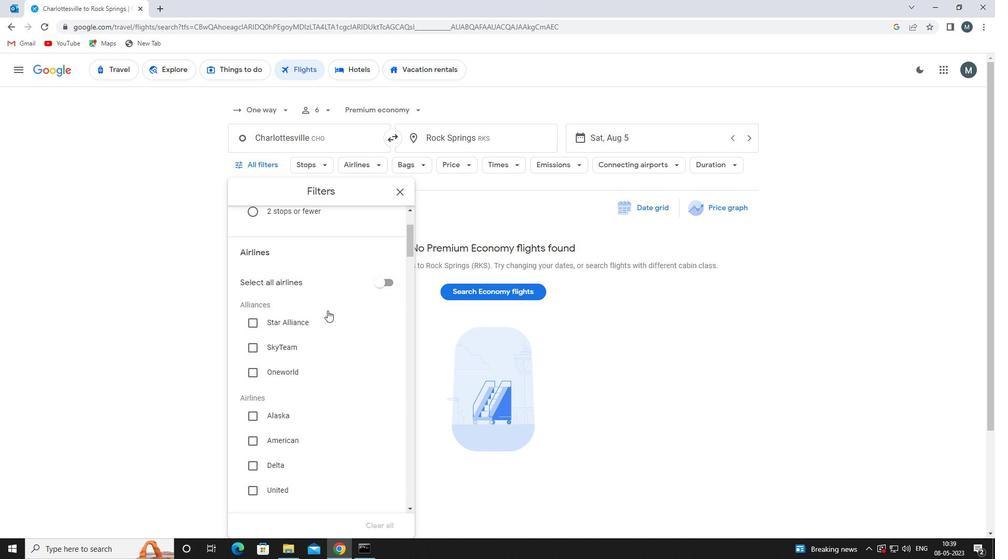
Action: Mouse scrolled (324, 316) with delta (0, 0)
Screenshot: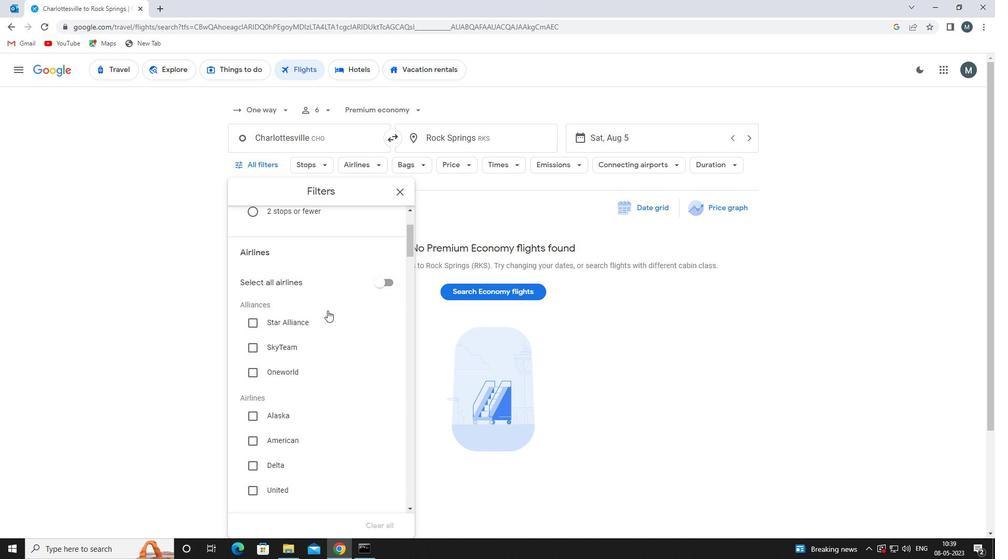 
Action: Mouse moved to (304, 320)
Screenshot: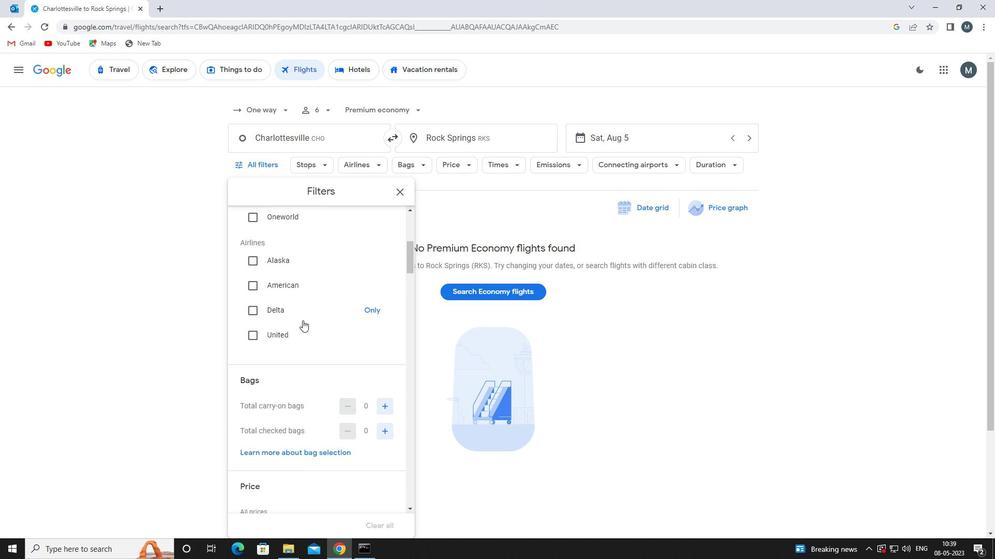 
Action: Mouse scrolled (304, 320) with delta (0, 0)
Screenshot: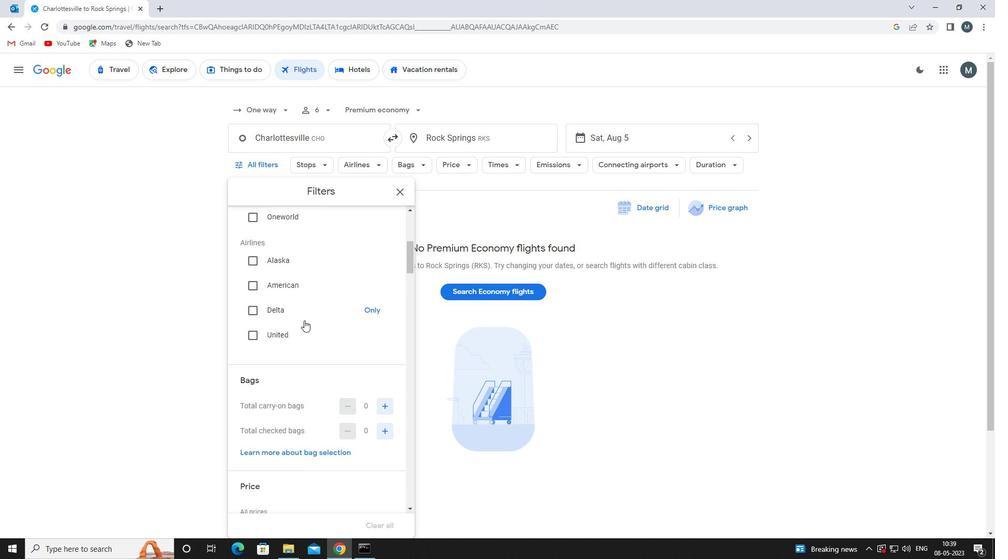 
Action: Mouse moved to (323, 313)
Screenshot: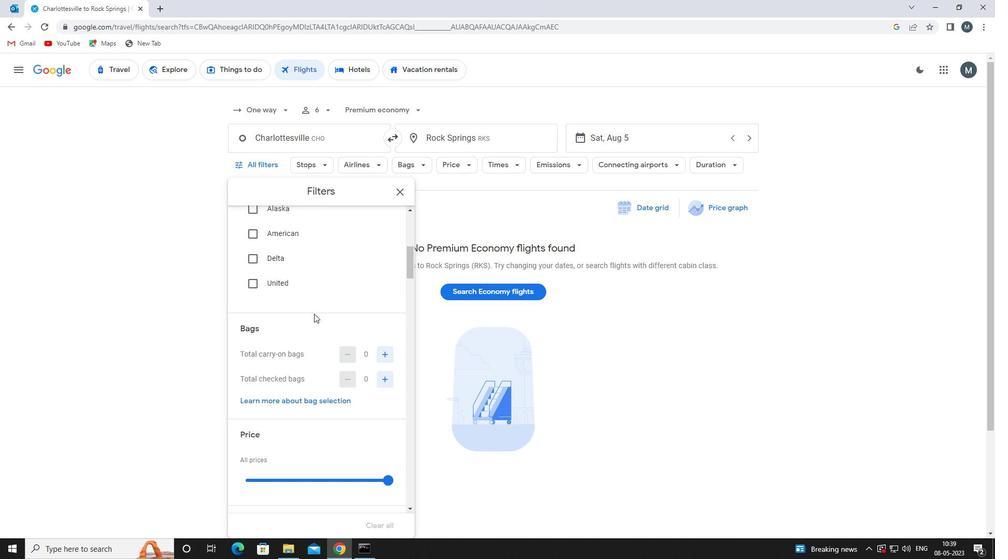 
Action: Mouse scrolled (323, 312) with delta (0, 0)
Screenshot: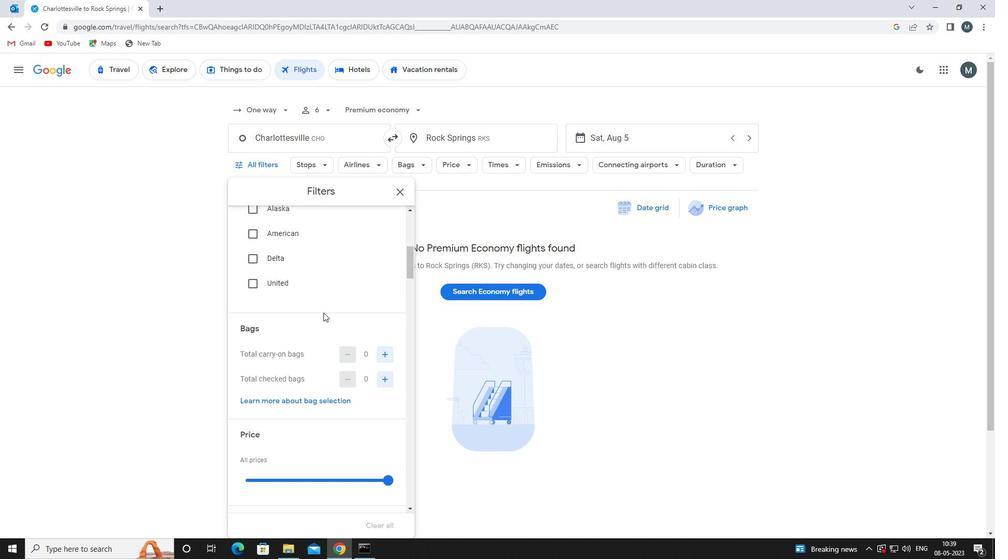 
Action: Mouse moved to (340, 317)
Screenshot: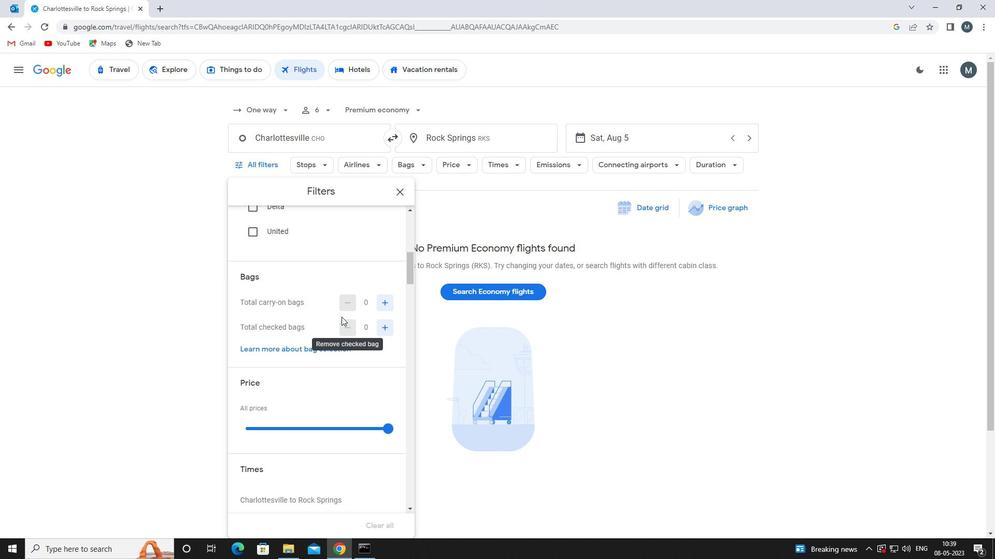 
Action: Mouse scrolled (340, 316) with delta (0, 0)
Screenshot: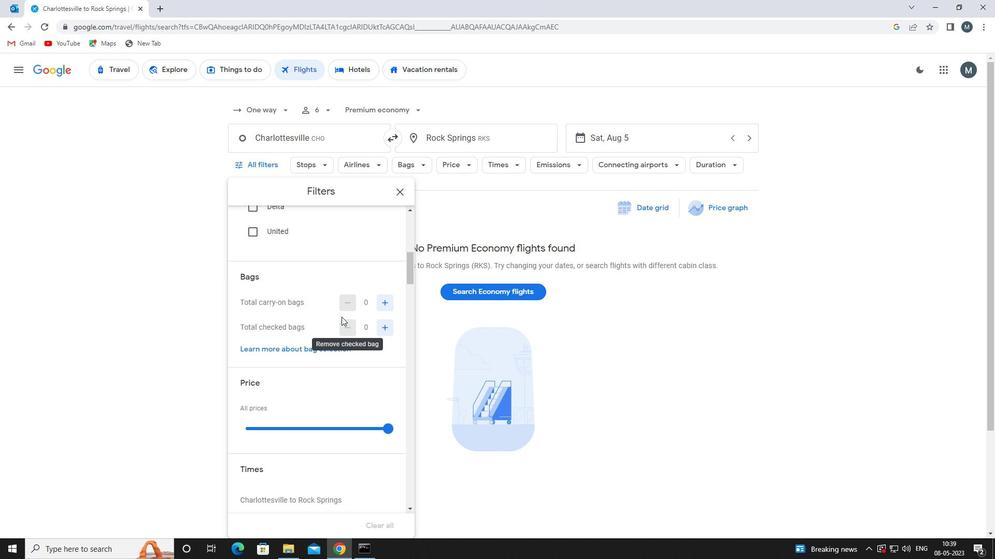 
Action: Mouse moved to (339, 318)
Screenshot: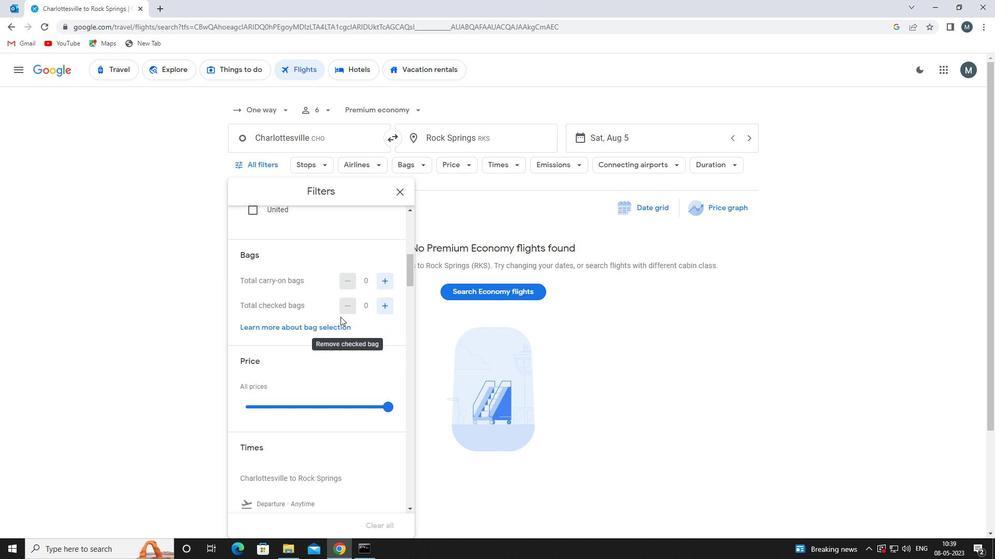
Action: Mouse scrolled (339, 317) with delta (0, 0)
Screenshot: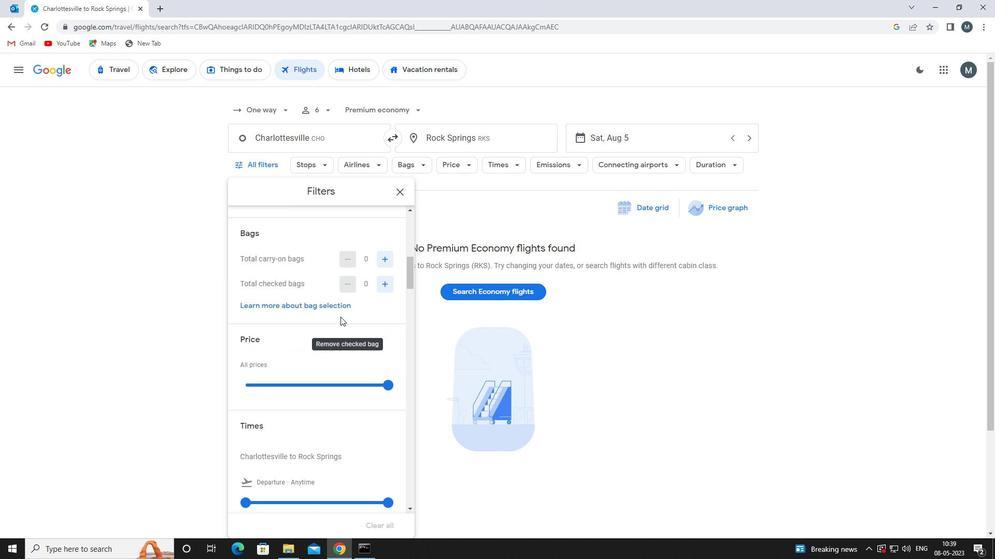 
Action: Mouse moved to (312, 320)
Screenshot: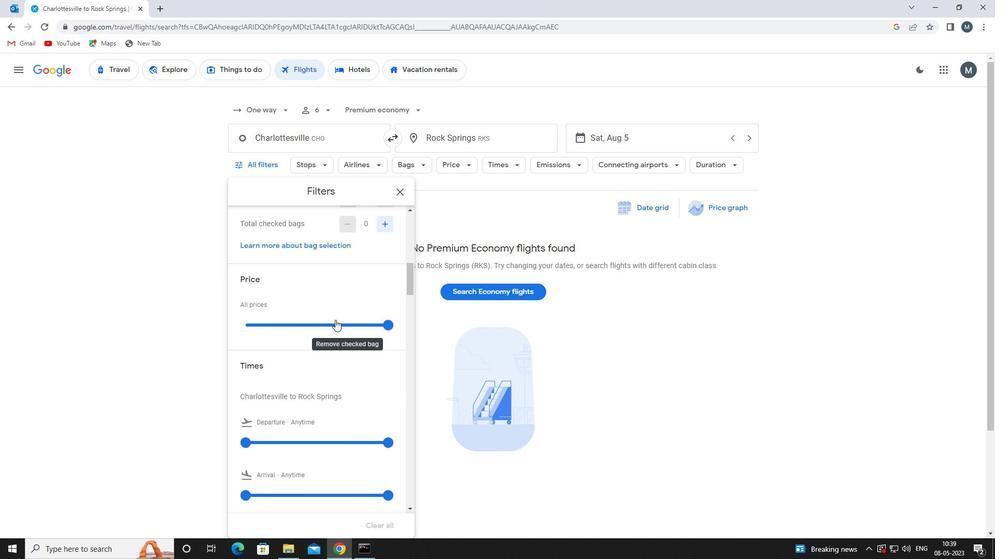 
Action: Mouse pressed left at (312, 320)
Screenshot: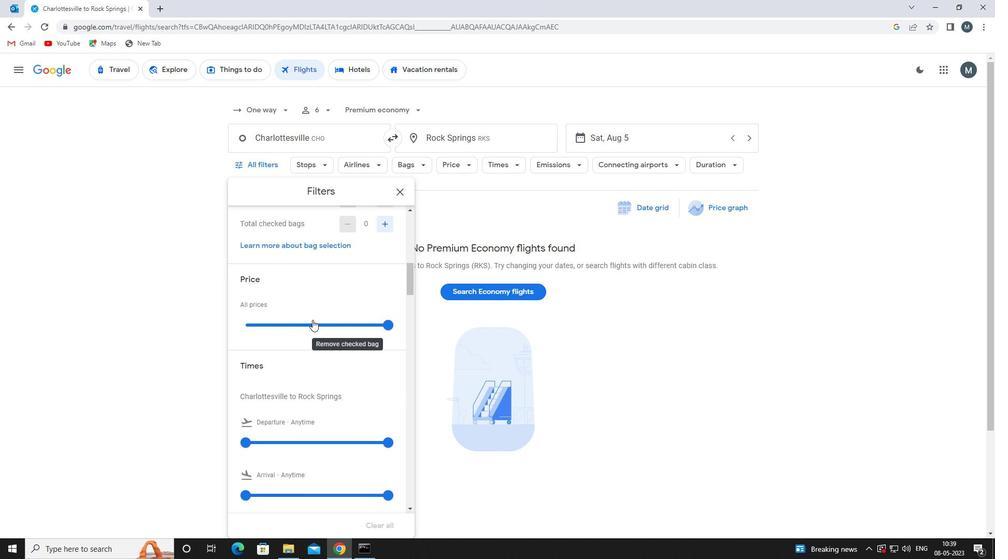 
Action: Mouse moved to (311, 320)
Screenshot: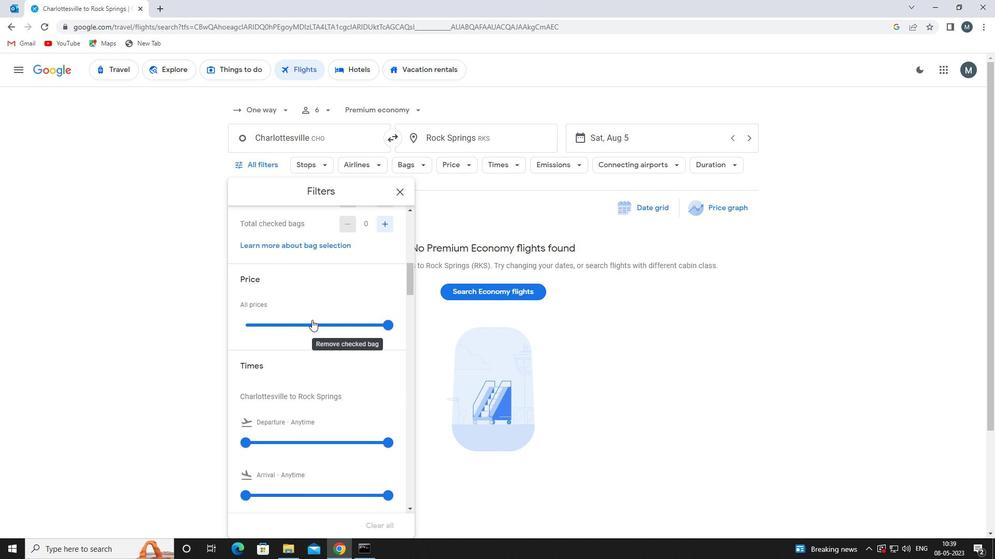 
Action: Mouse pressed left at (311, 320)
Screenshot: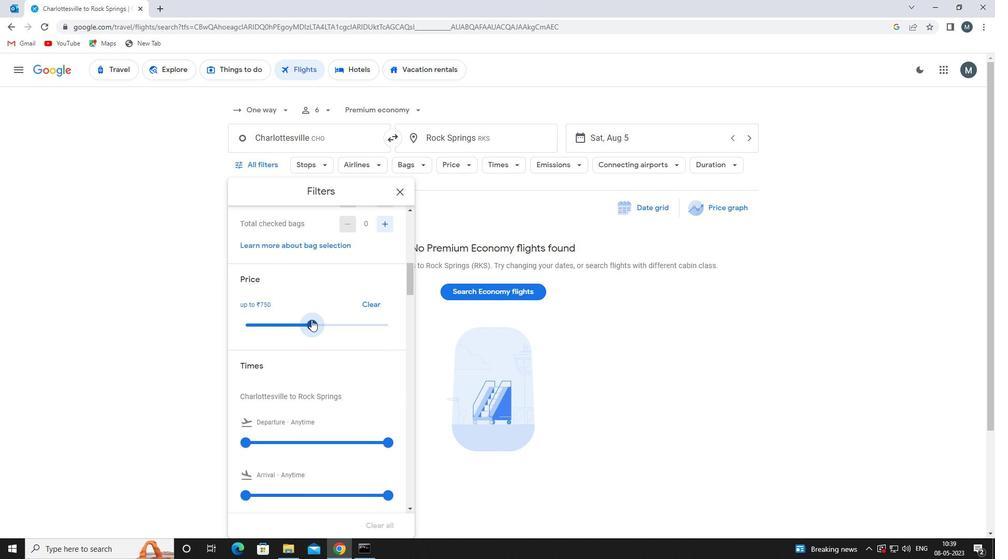 
Action: Mouse moved to (308, 323)
Screenshot: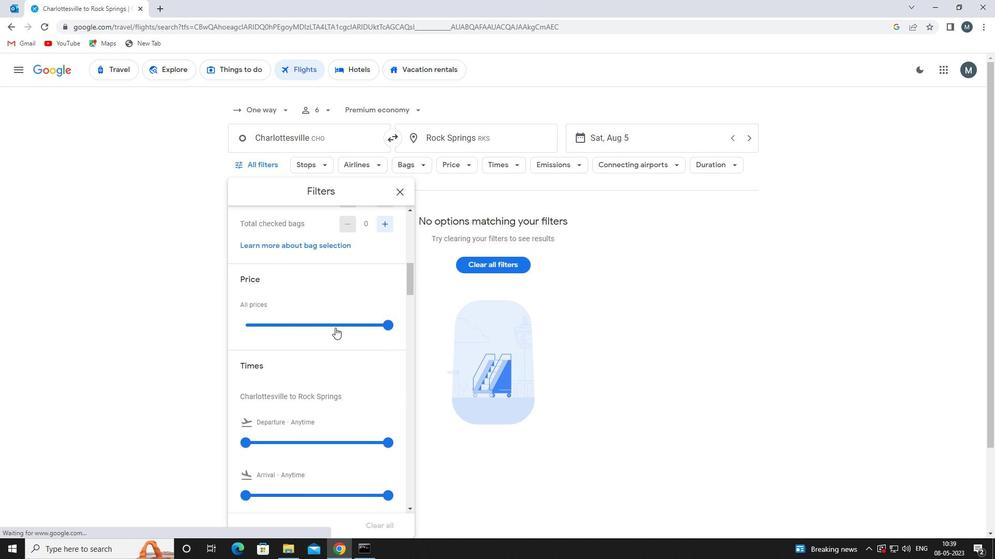 
Action: Mouse scrolled (308, 322) with delta (0, 0)
Screenshot: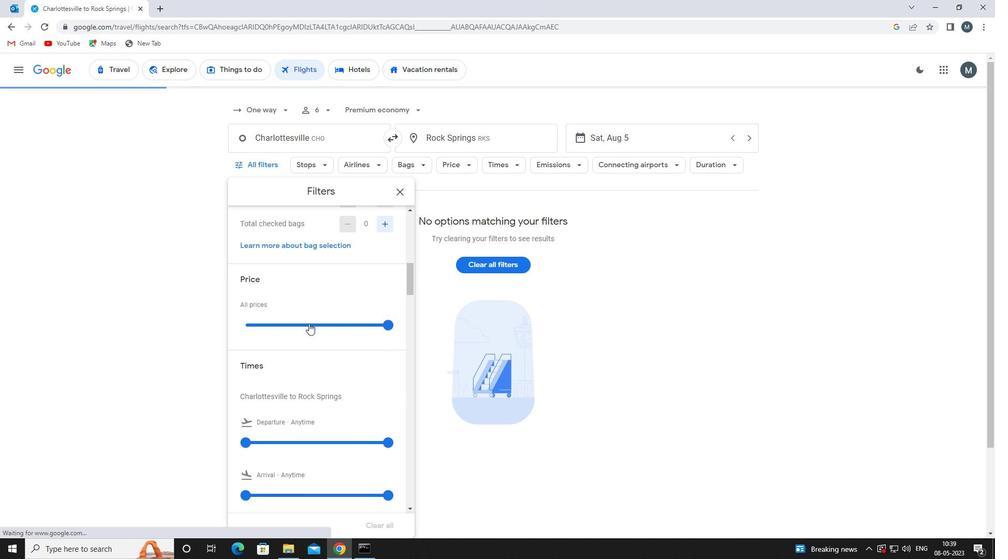 
Action: Mouse moved to (304, 323)
Screenshot: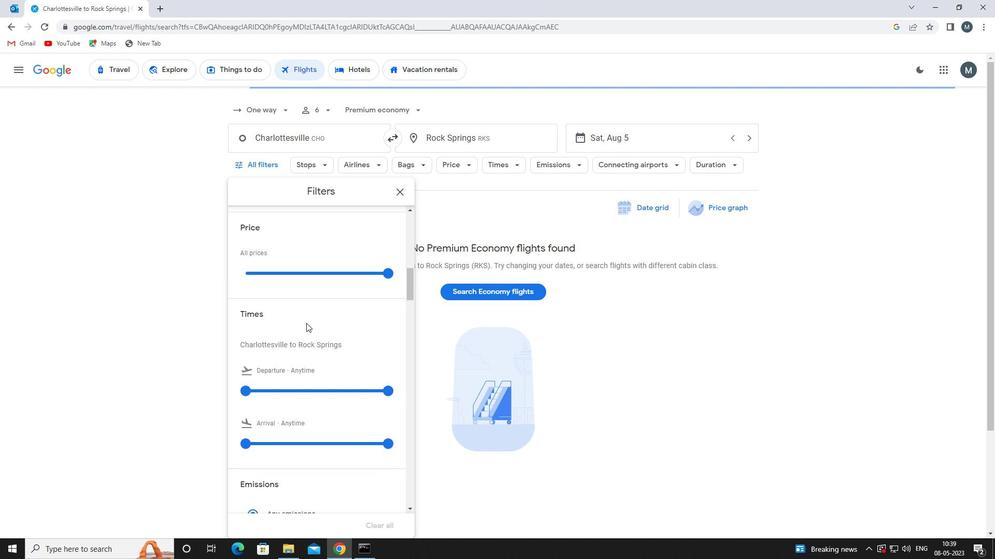 
Action: Mouse scrolled (304, 322) with delta (0, 0)
Screenshot: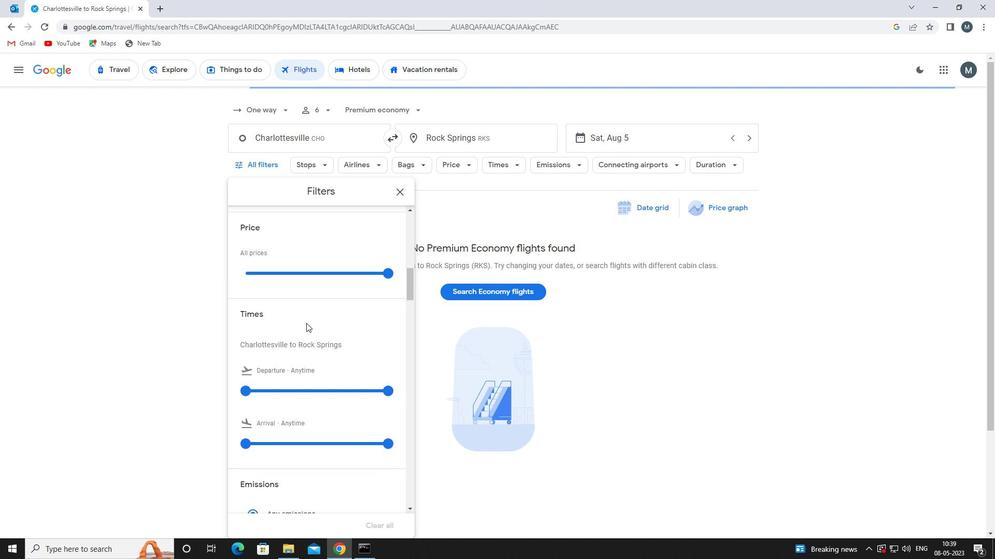 
Action: Mouse moved to (240, 337)
Screenshot: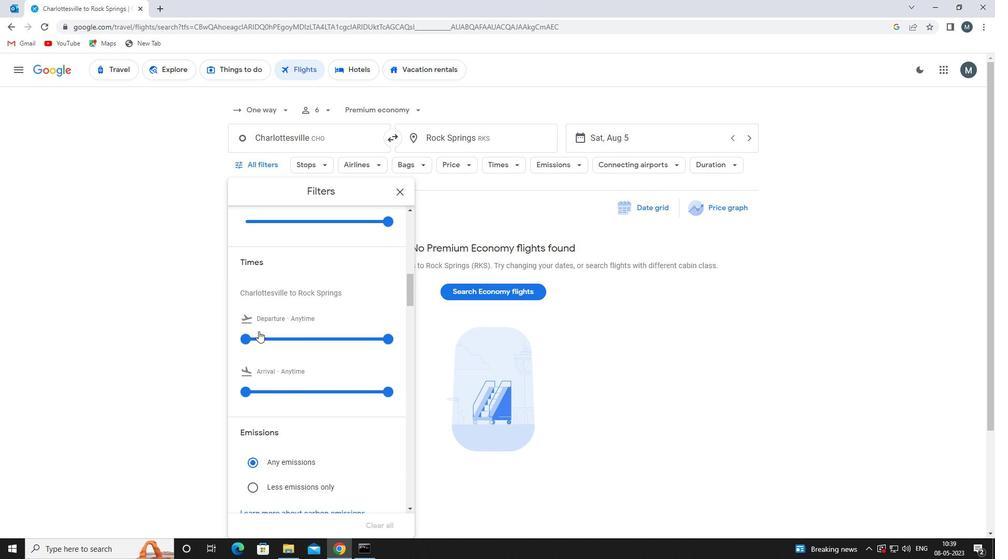 
Action: Mouse pressed left at (240, 337)
Screenshot: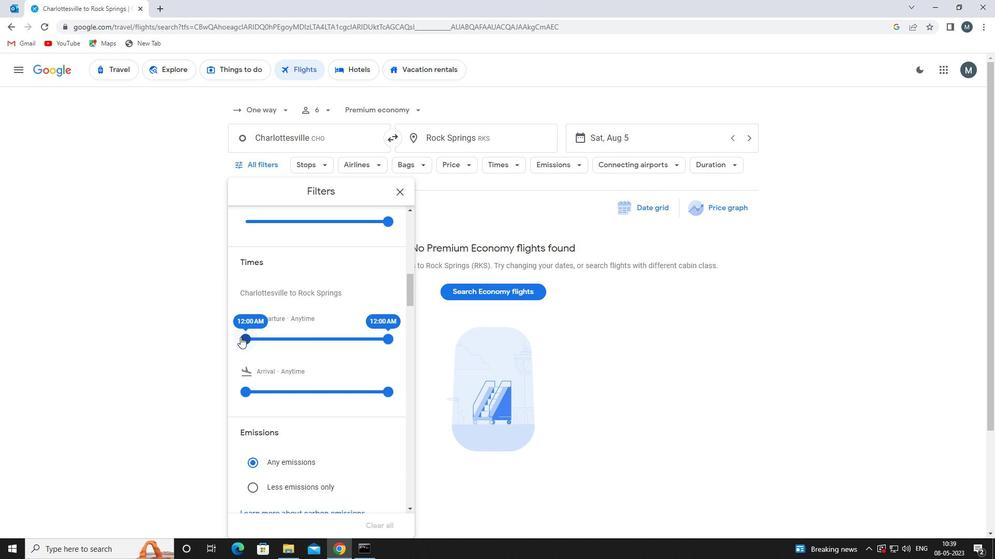 
Action: Mouse moved to (383, 336)
Screenshot: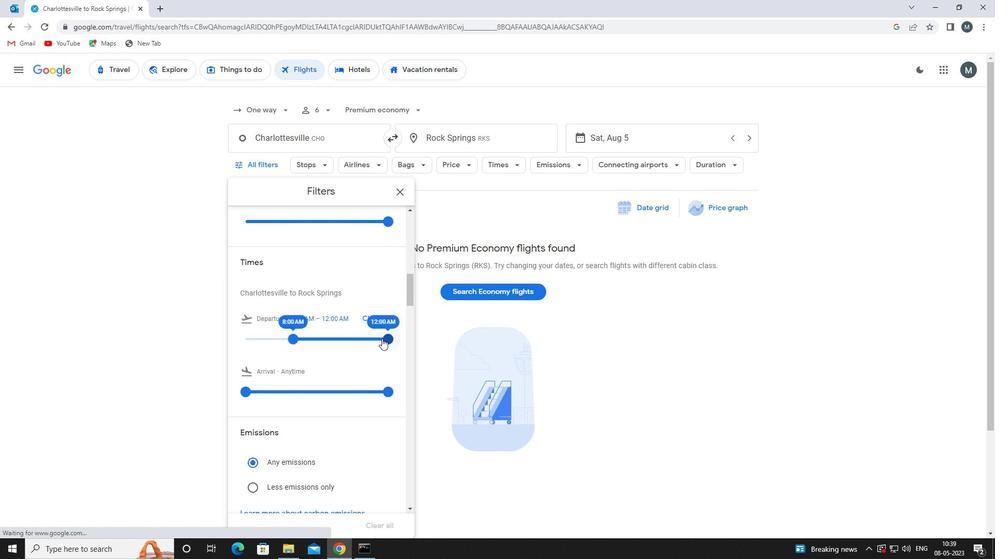 
Action: Mouse pressed left at (383, 336)
Screenshot: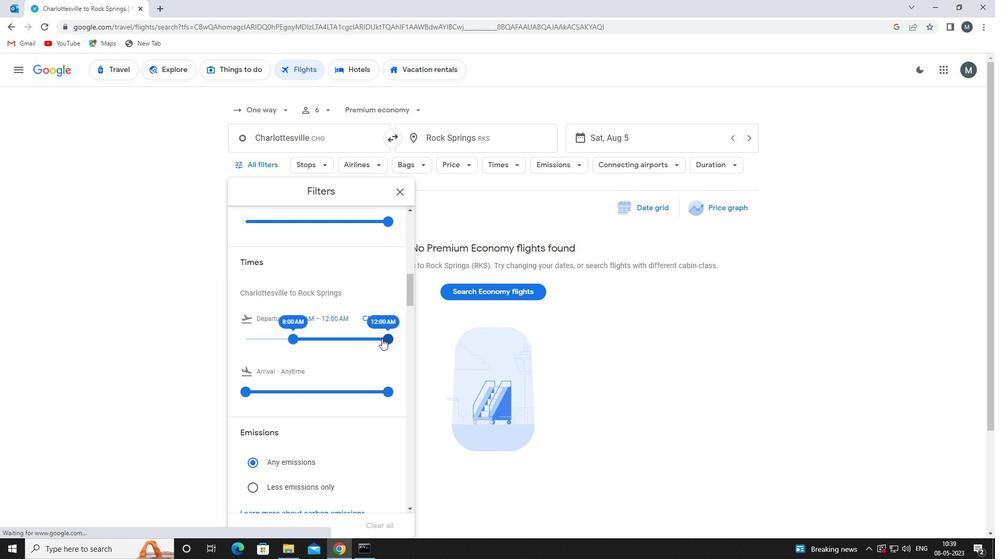 
Action: Mouse moved to (292, 336)
Screenshot: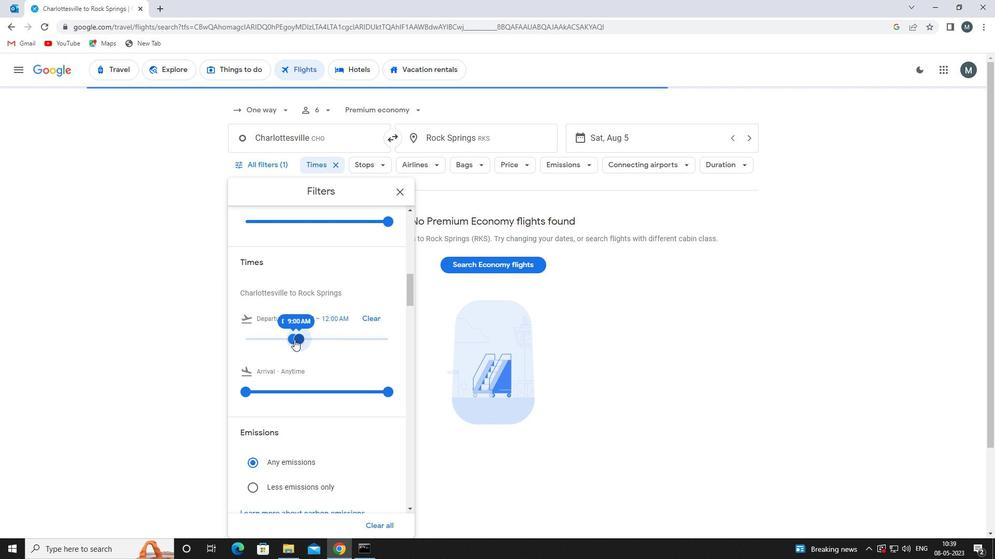 
Action: Mouse scrolled (292, 335) with delta (0, 0)
Screenshot: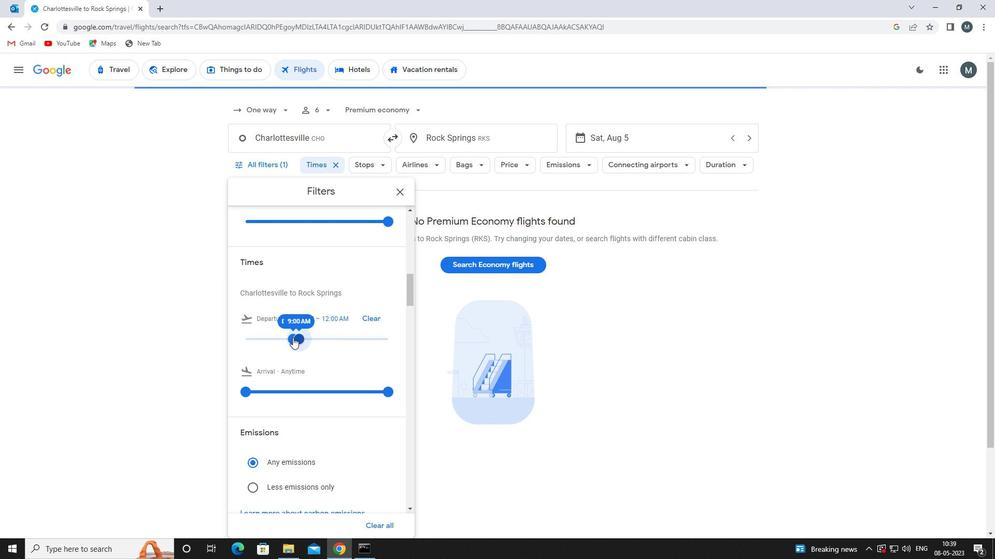
Action: Mouse scrolled (292, 335) with delta (0, 0)
Screenshot: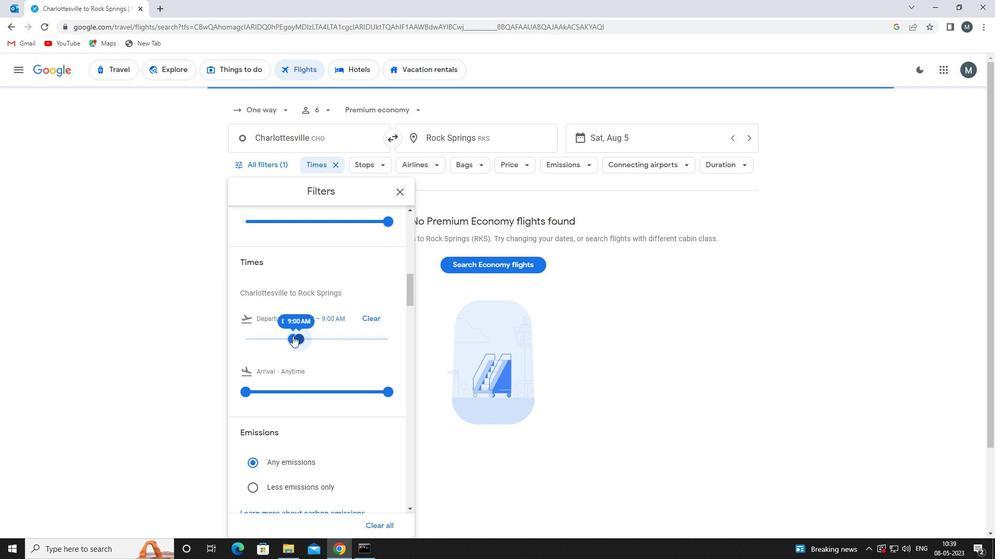 
Action: Mouse moved to (401, 195)
Screenshot: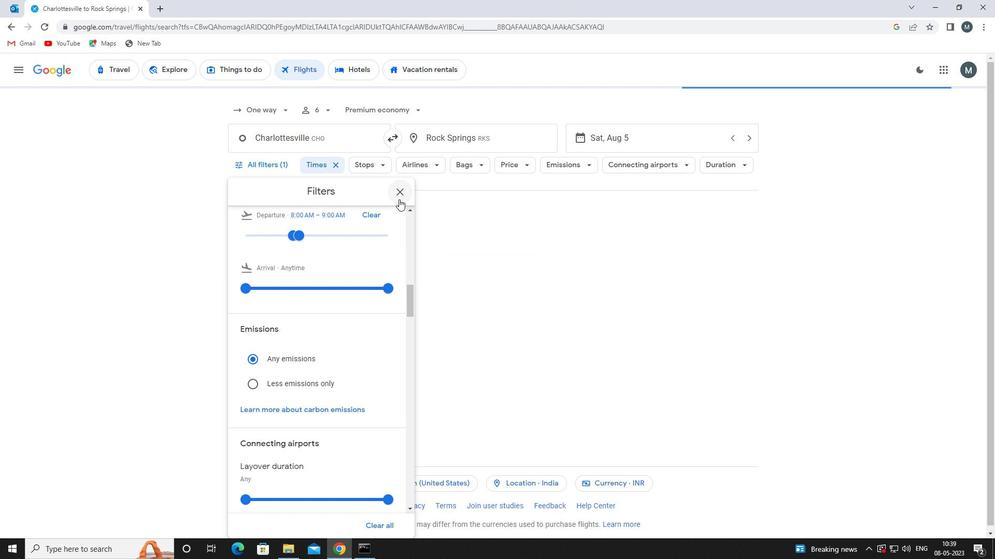 
Action: Mouse pressed left at (401, 195)
Screenshot: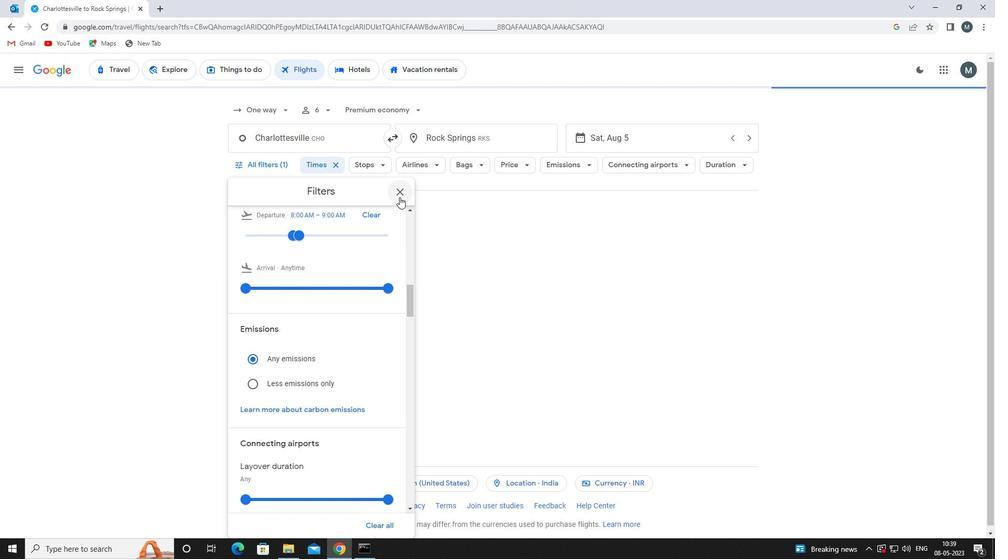 
Action: Mouse moved to (402, 194)
Screenshot: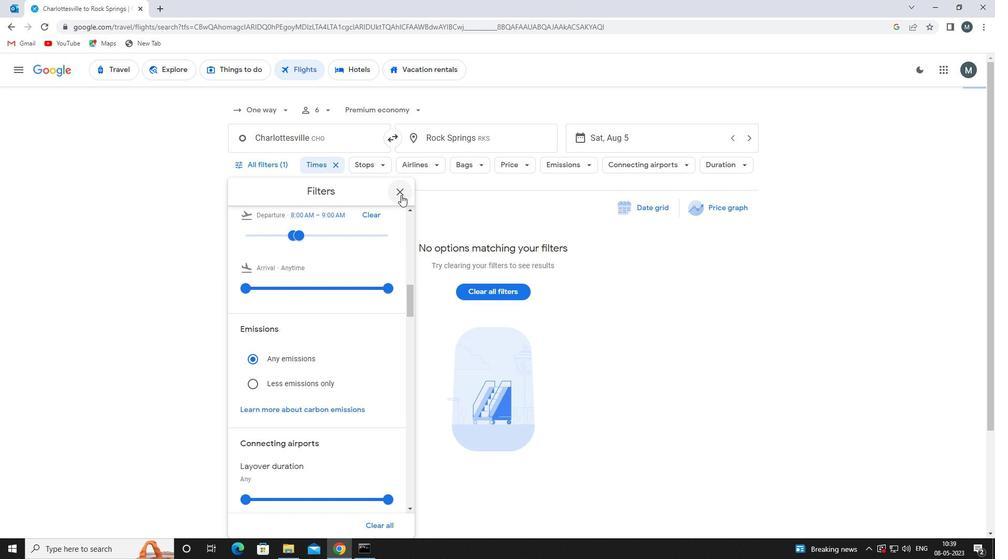 
